 Task: Use Saturation  for a bold and dramatic look in a portrait.
Action: Mouse moved to (581, 604)
Screenshot: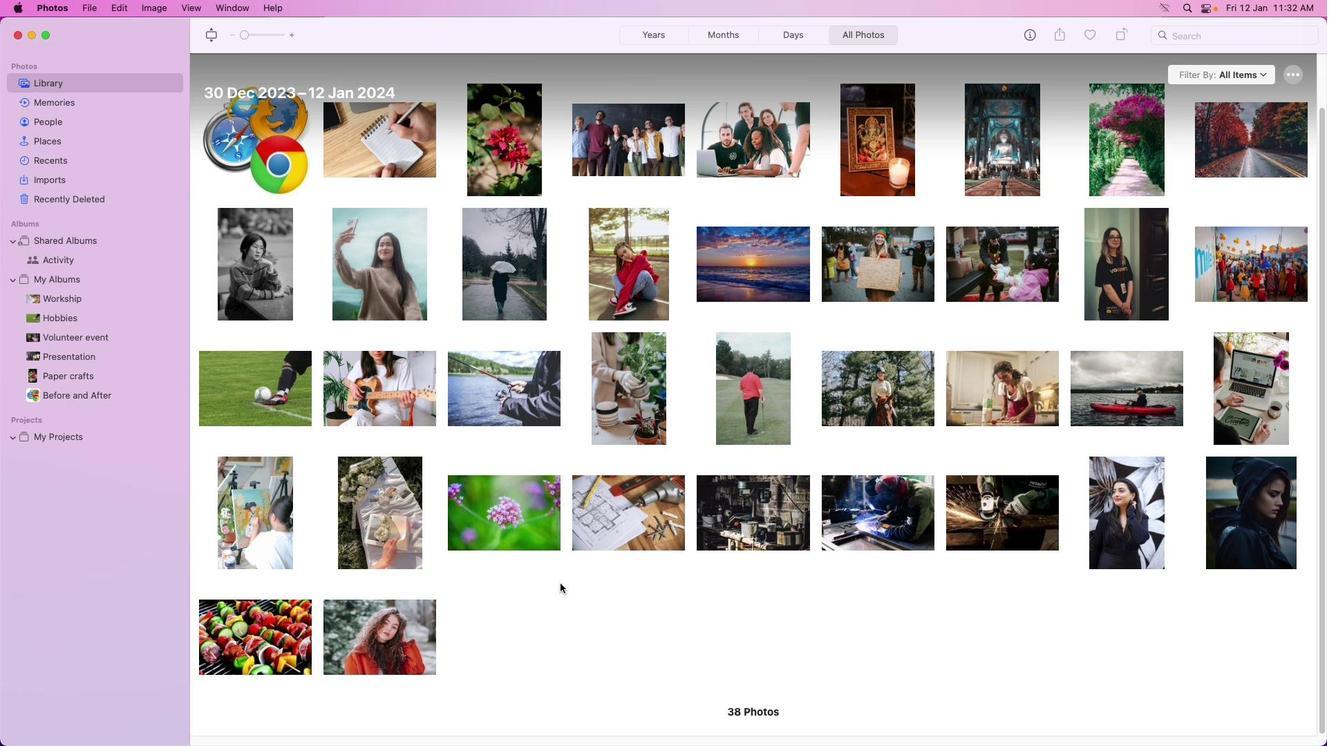 
Action: Mouse pressed left at (581, 604)
Screenshot: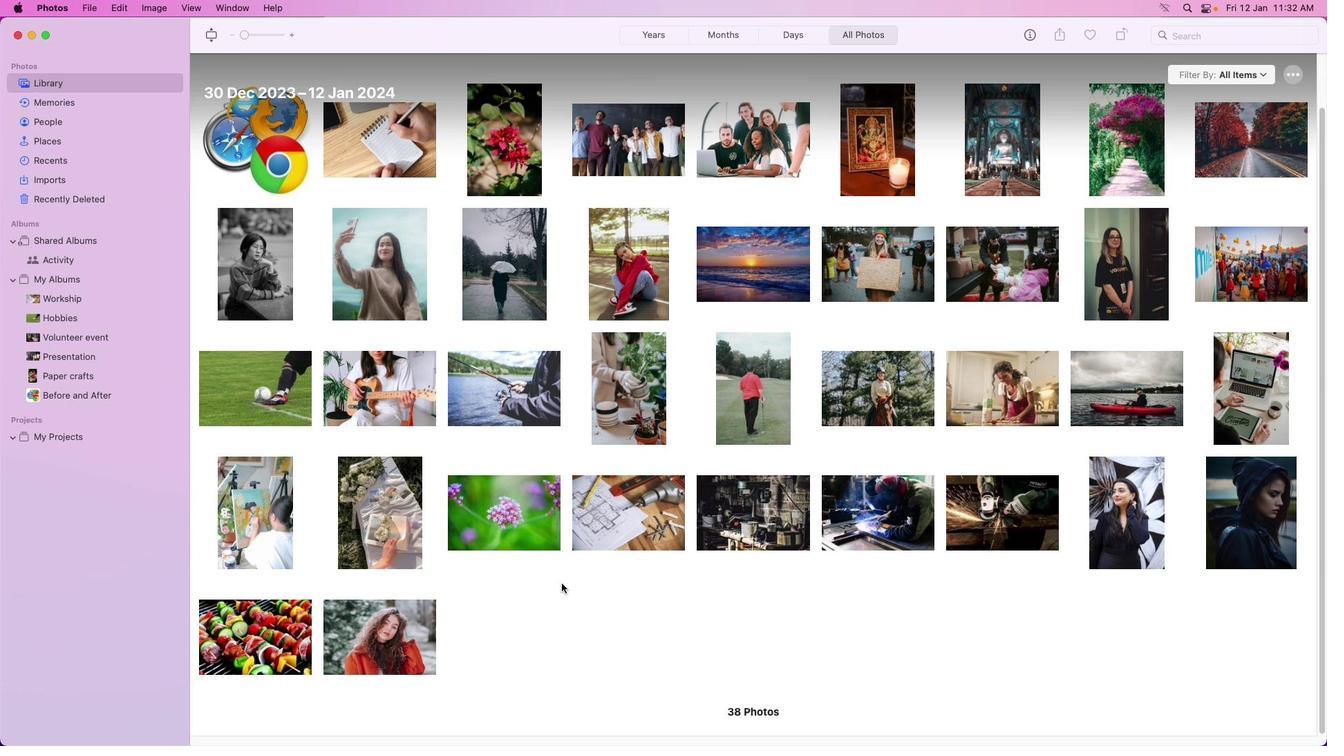 
Action: Mouse moved to (402, 614)
Screenshot: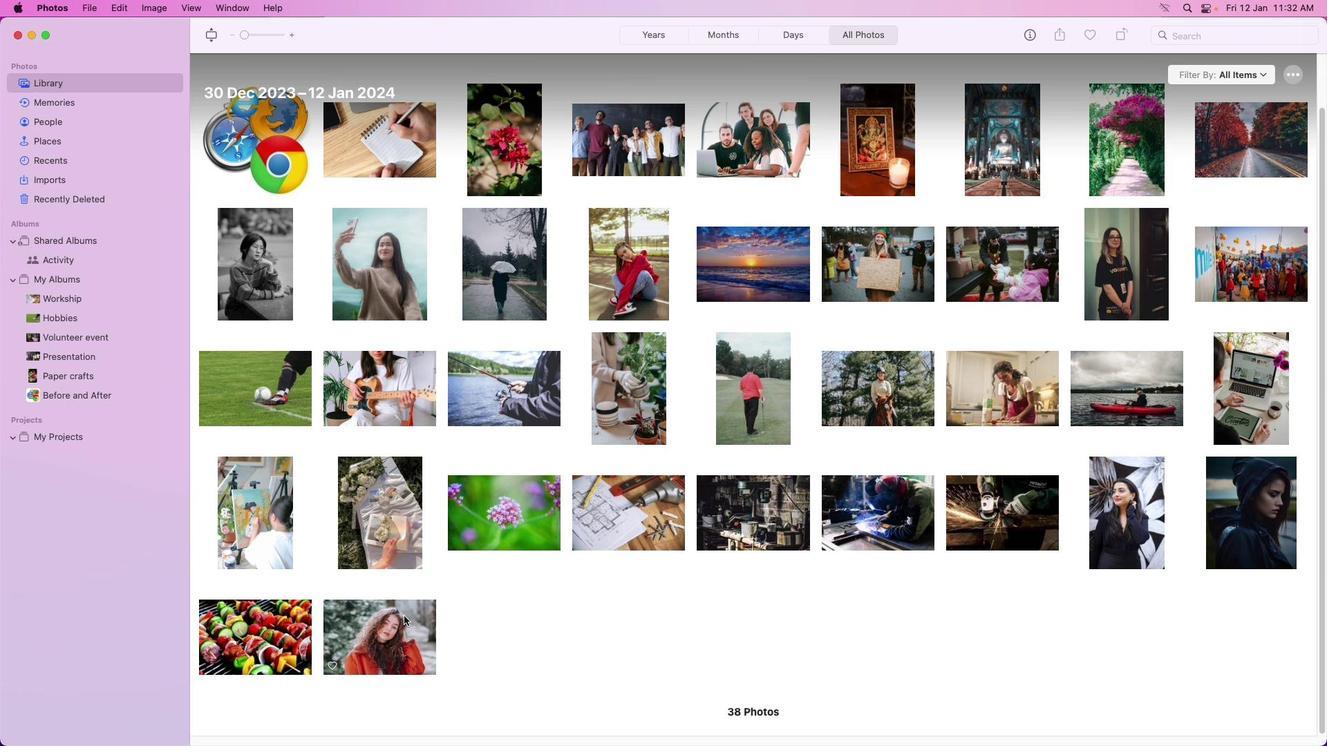 
Action: Mouse pressed left at (402, 614)
Screenshot: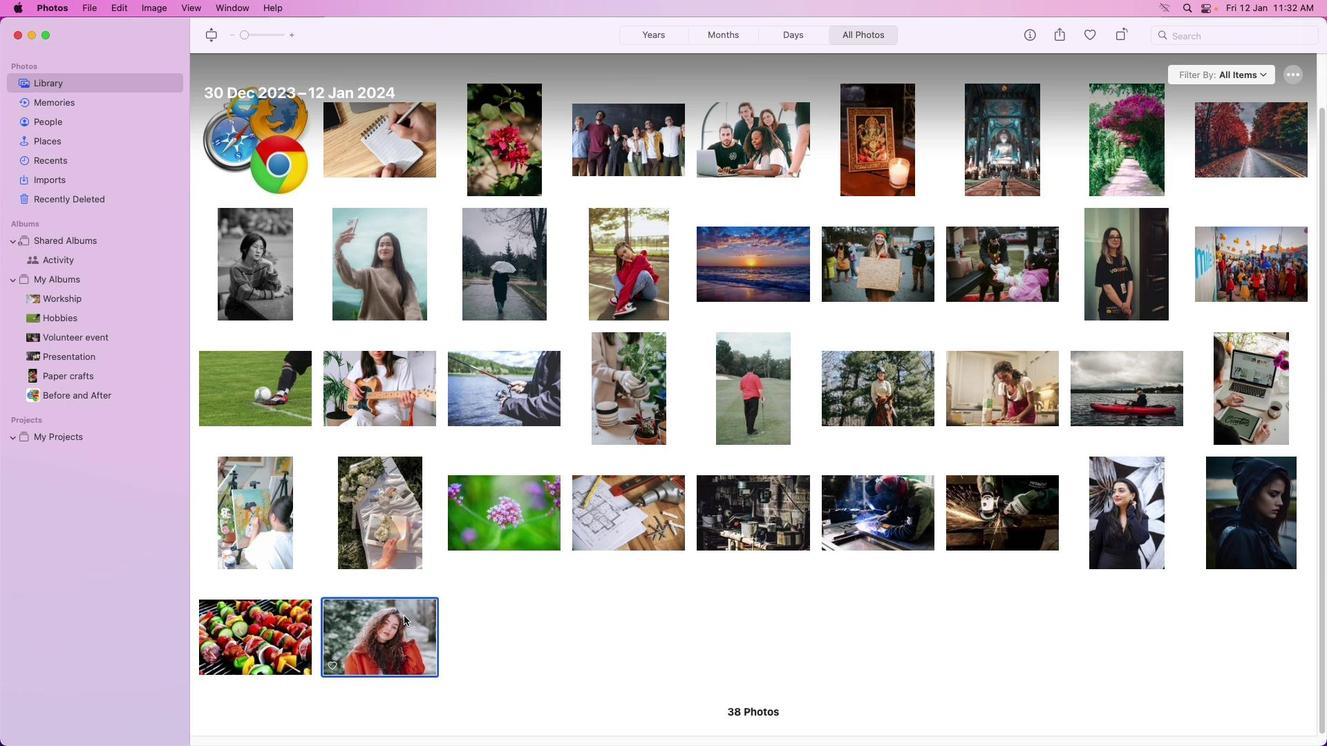 
Action: Mouse pressed left at (402, 614)
Screenshot: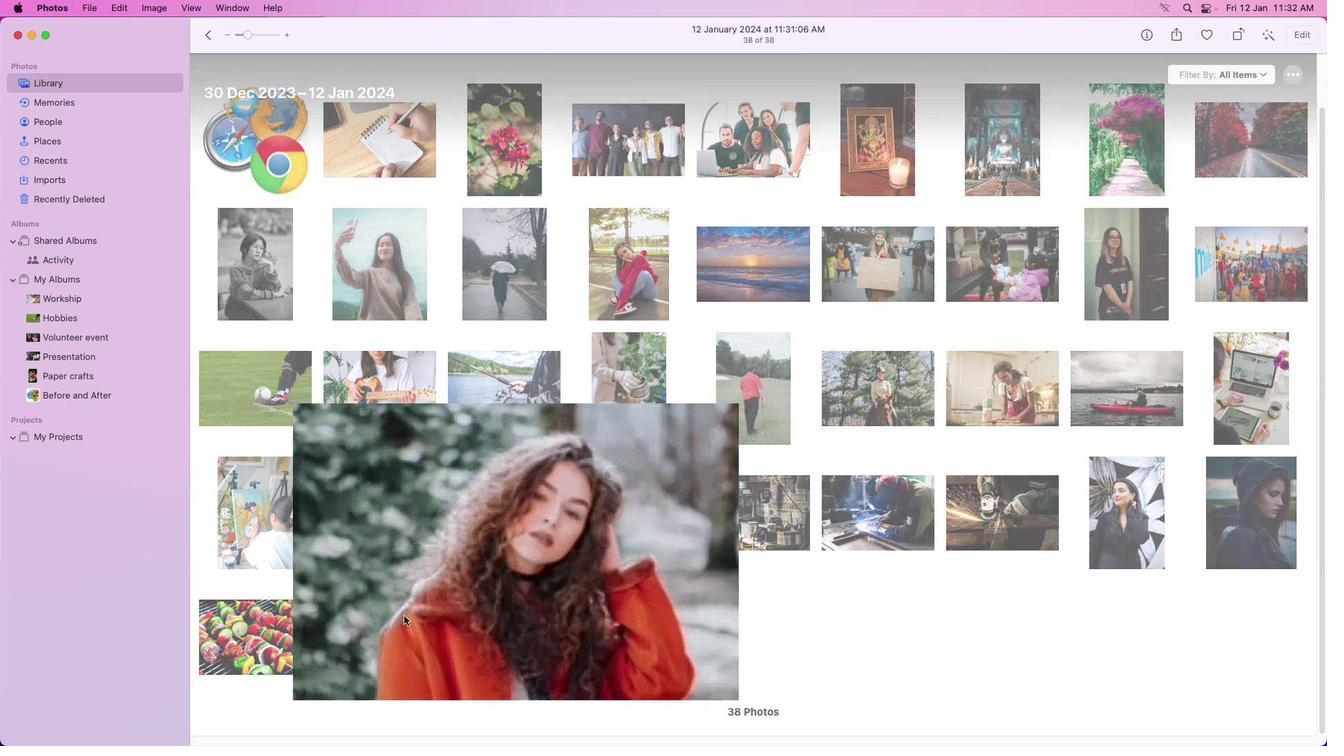 
Action: Mouse pressed left at (402, 614)
Screenshot: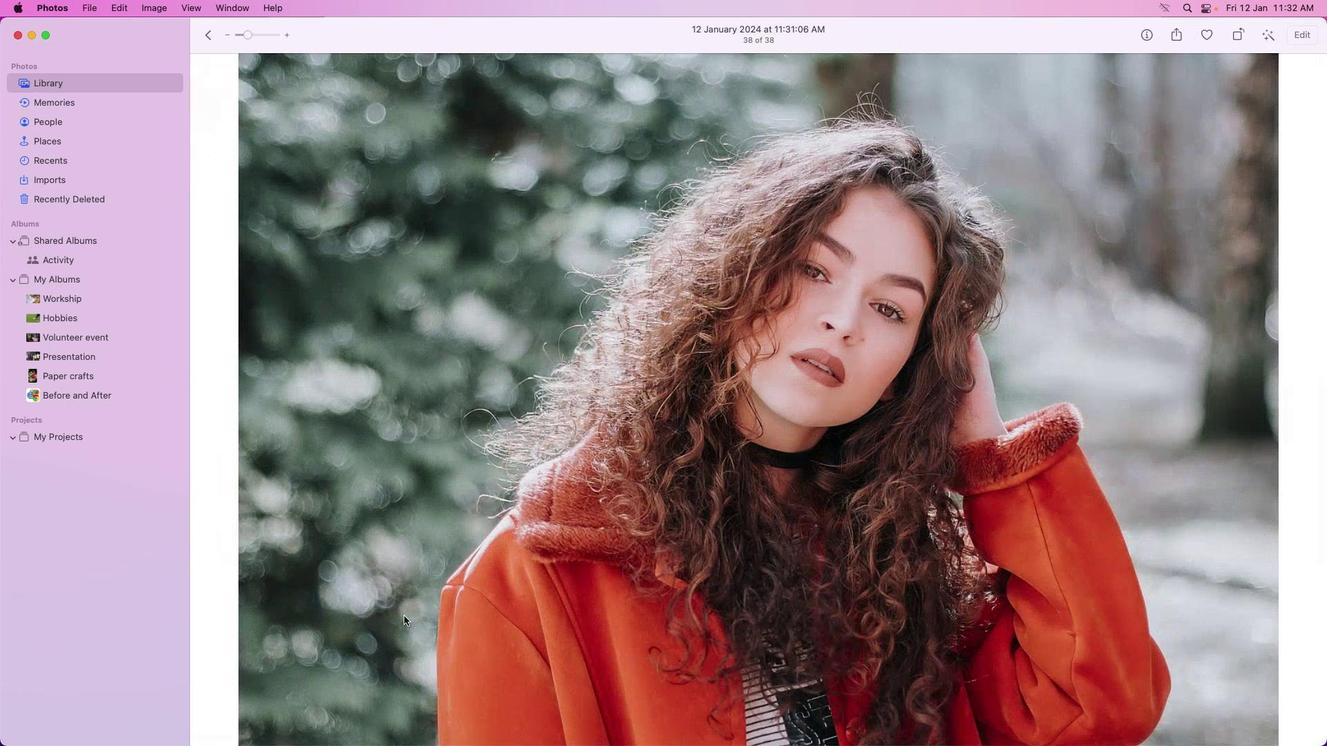 
Action: Mouse moved to (1276, 67)
Screenshot: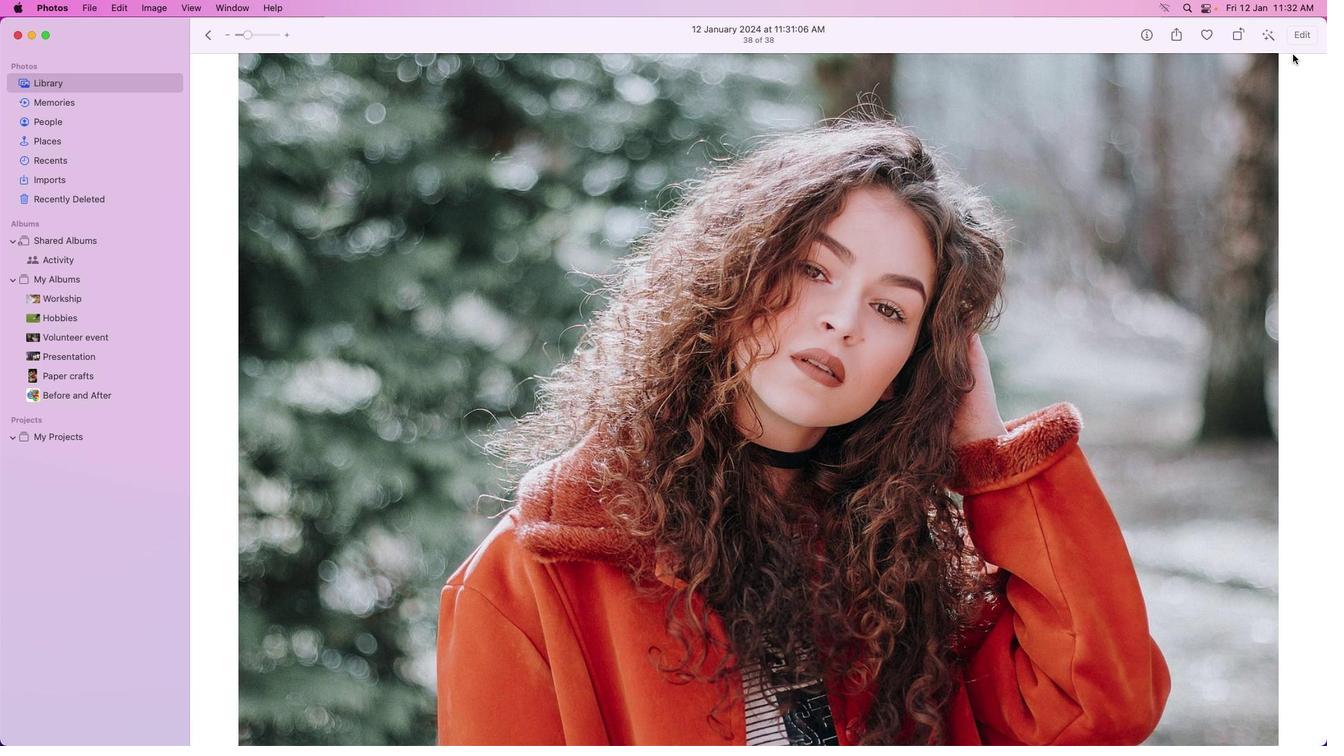 
Action: Mouse pressed left at (1276, 67)
Screenshot: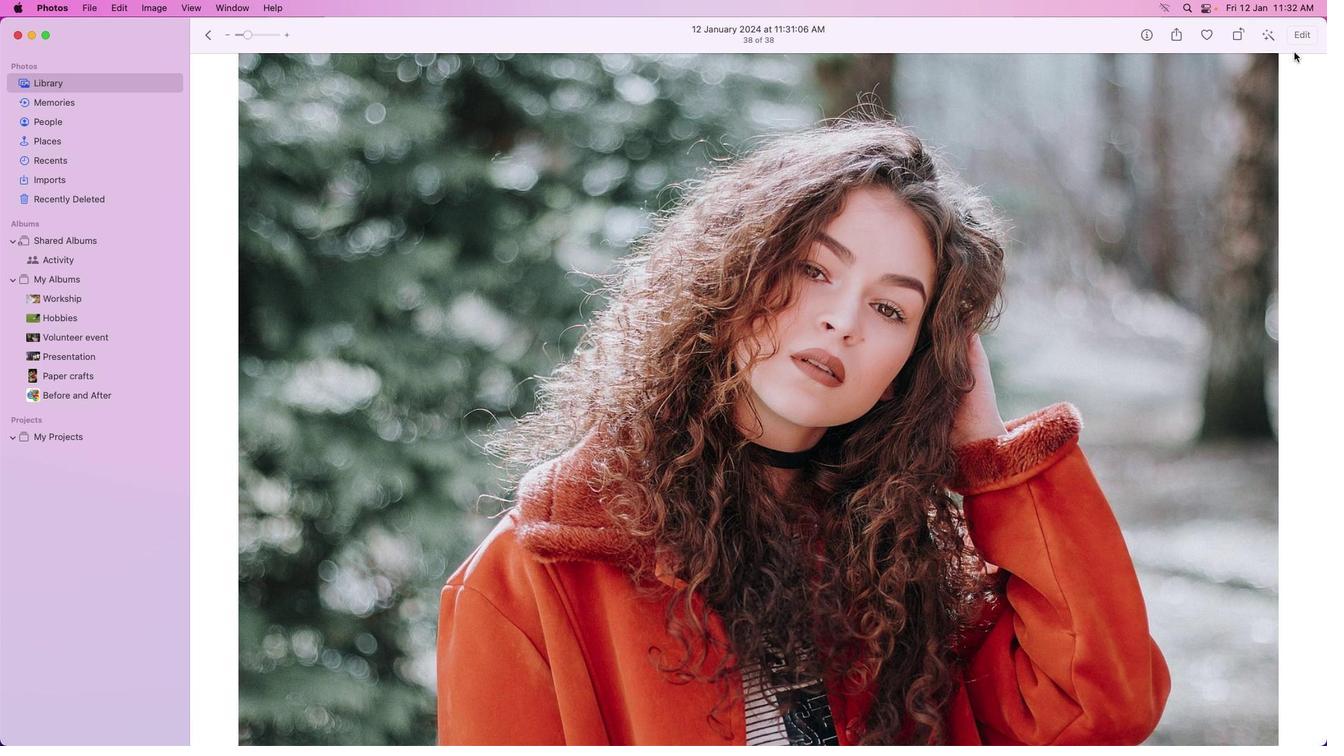 
Action: Mouse moved to (1295, 35)
Screenshot: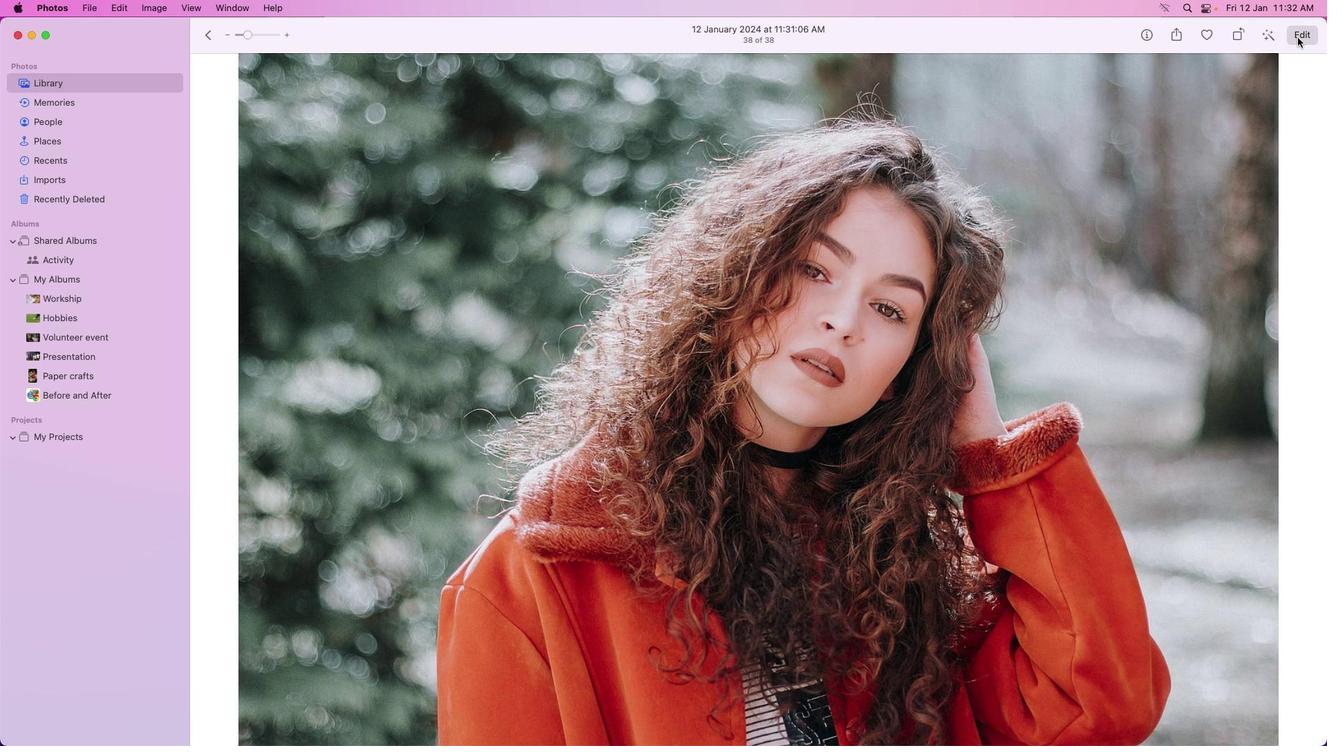 
Action: Mouse pressed left at (1295, 35)
Screenshot: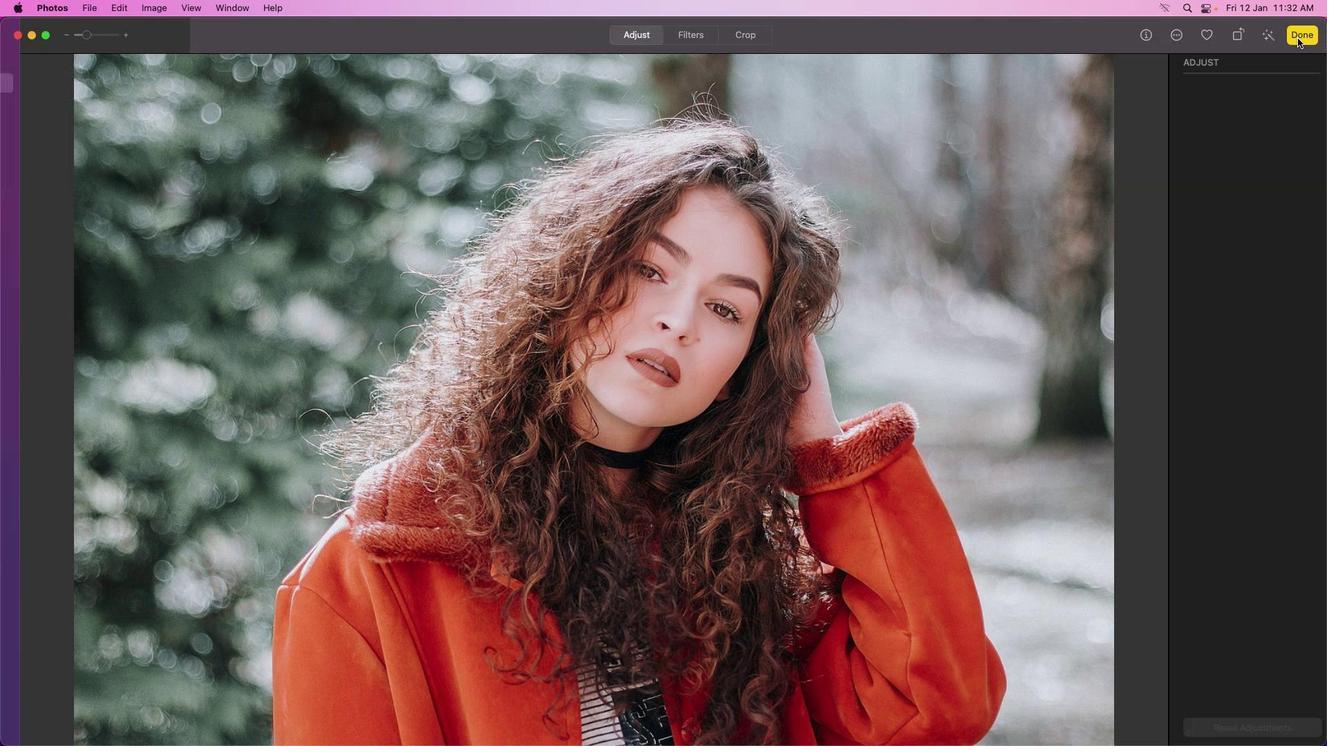 
Action: Mouse moved to (1234, 374)
Screenshot: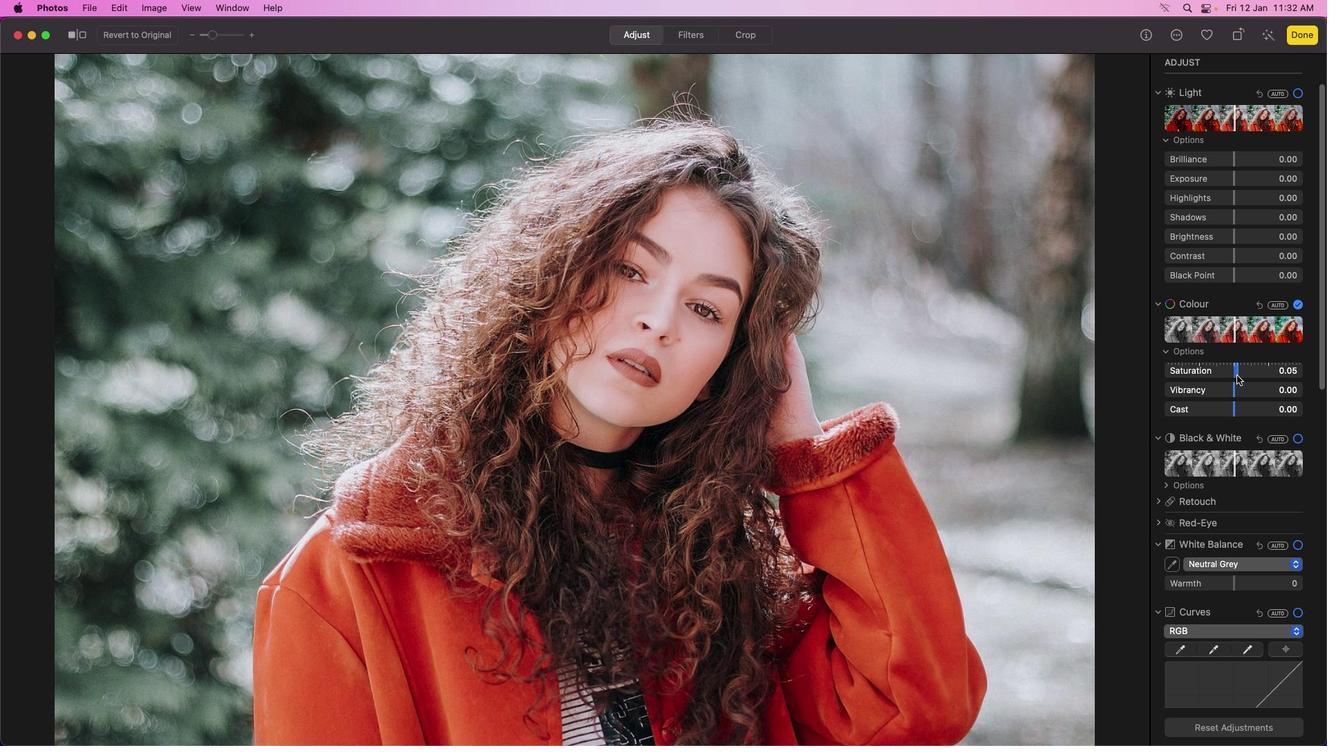 
Action: Mouse pressed left at (1234, 374)
Screenshot: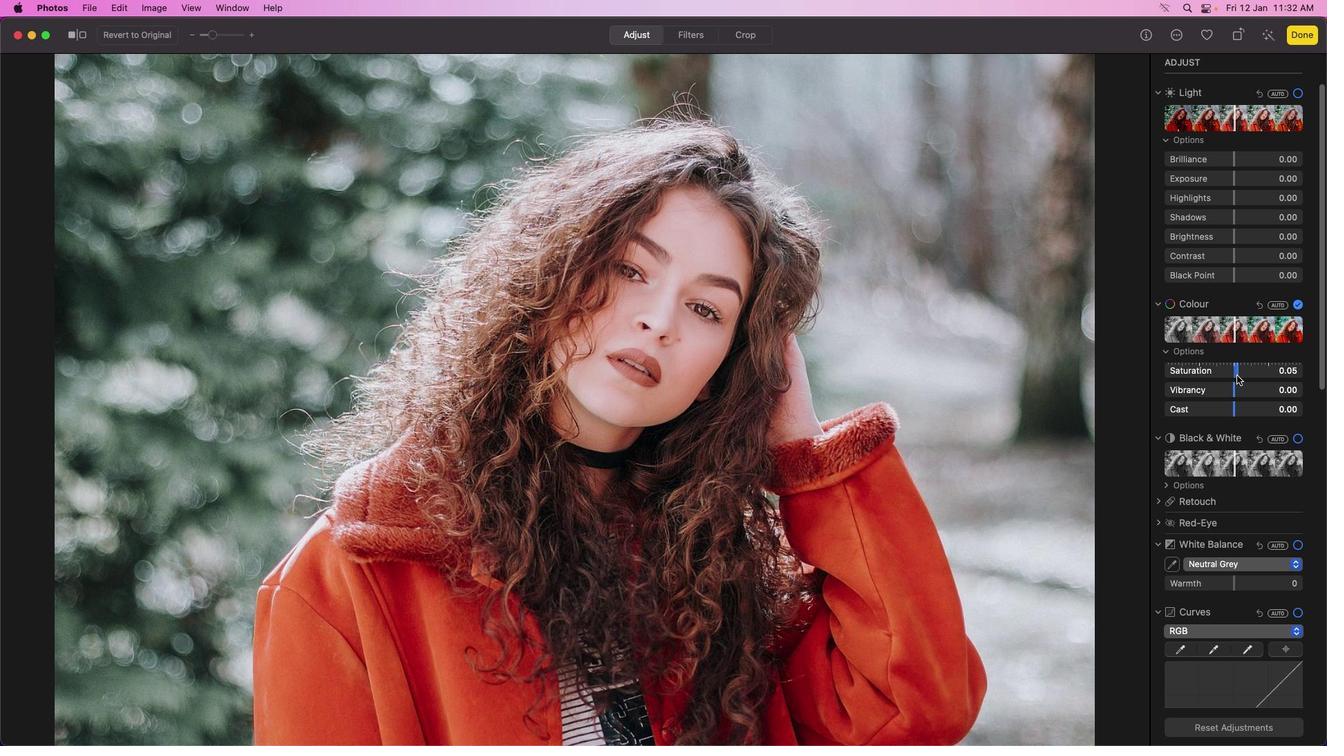
Action: Mouse moved to (1240, 370)
Screenshot: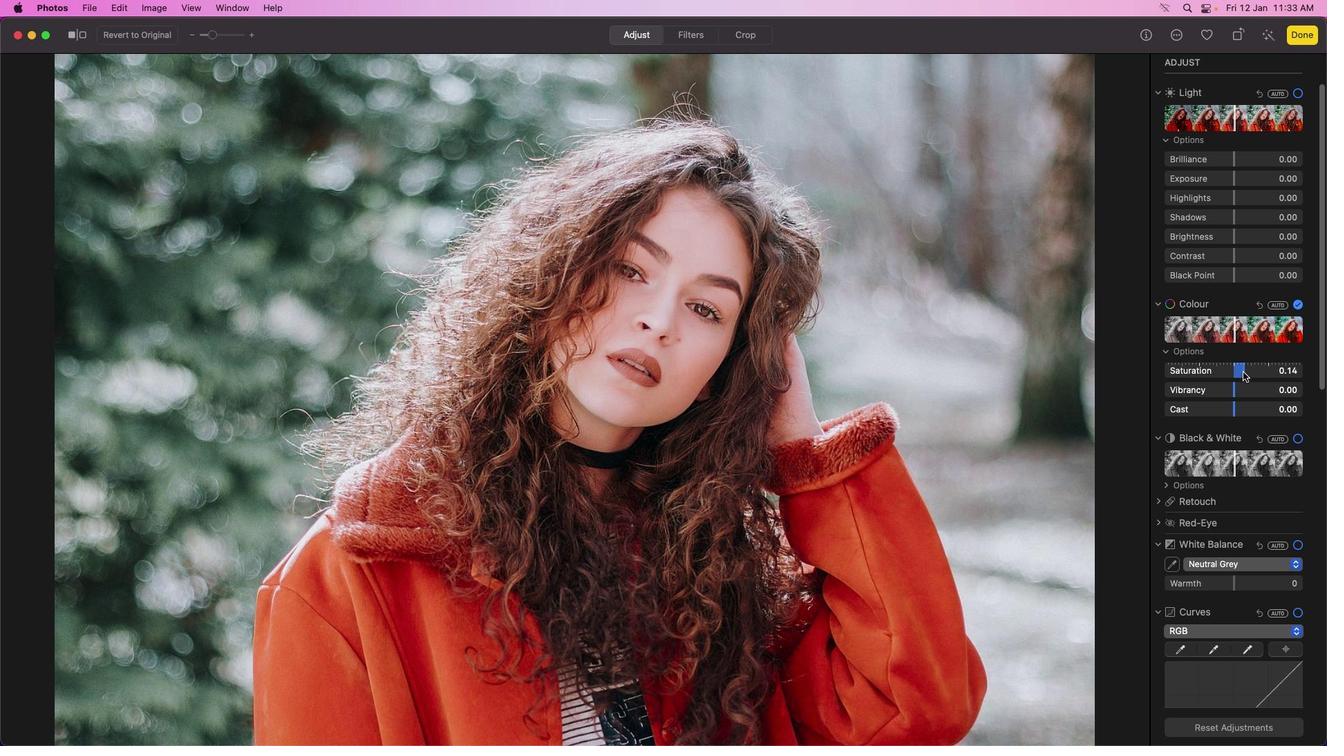 
Action: Mouse pressed left at (1240, 370)
Screenshot: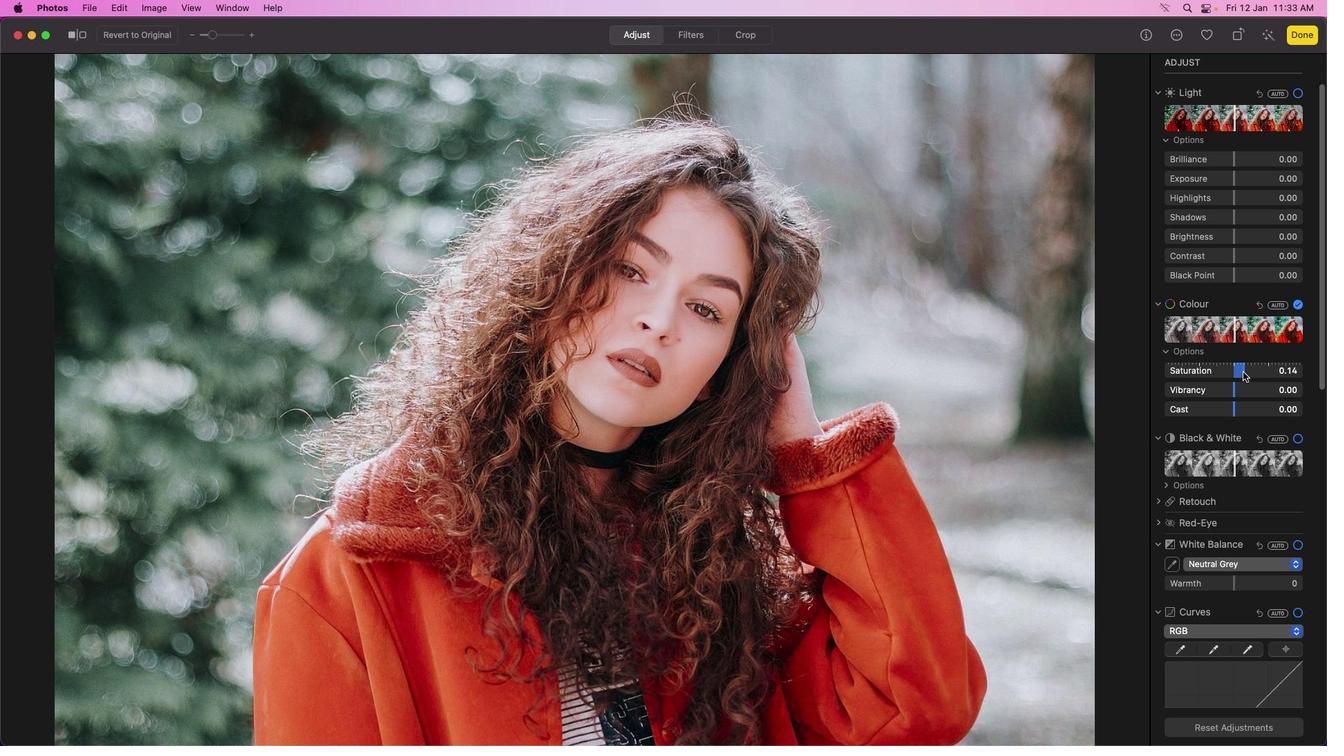 
Action: Mouse moved to (1240, 370)
Screenshot: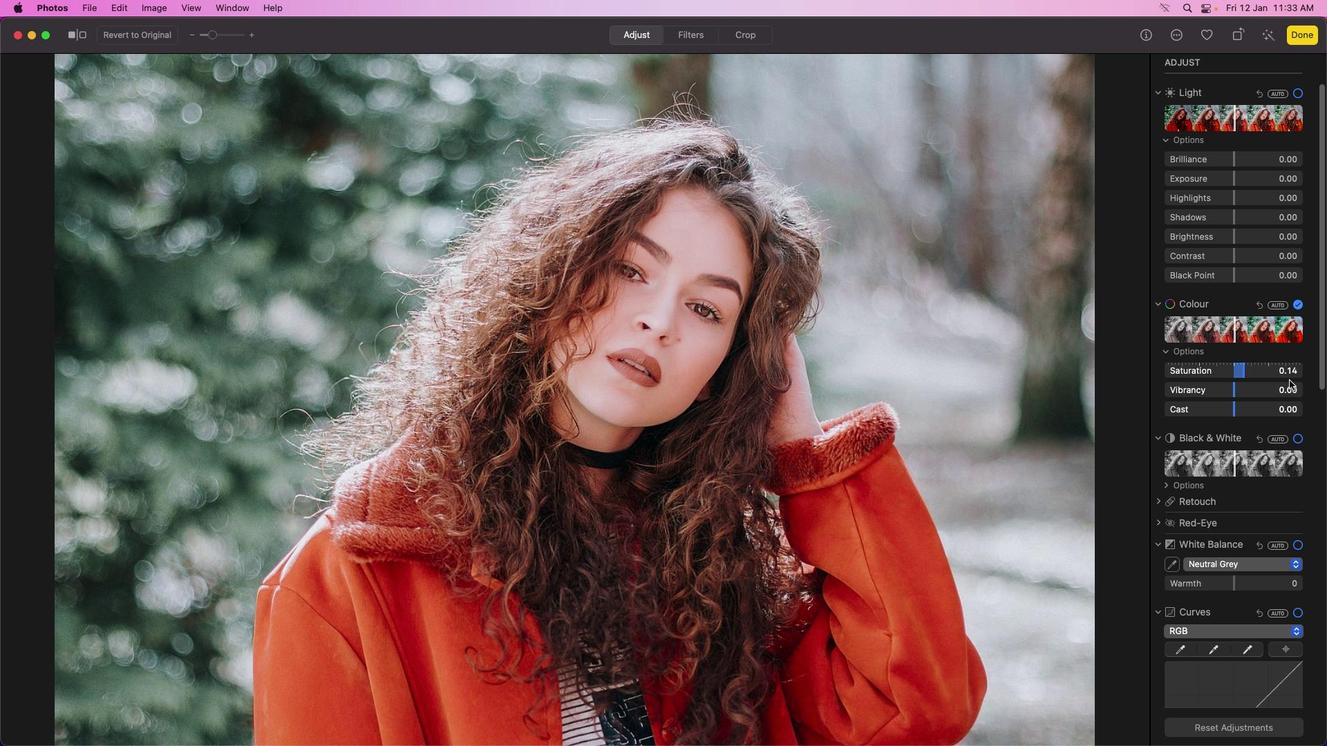 
Action: Mouse pressed left at (1240, 370)
Screenshot: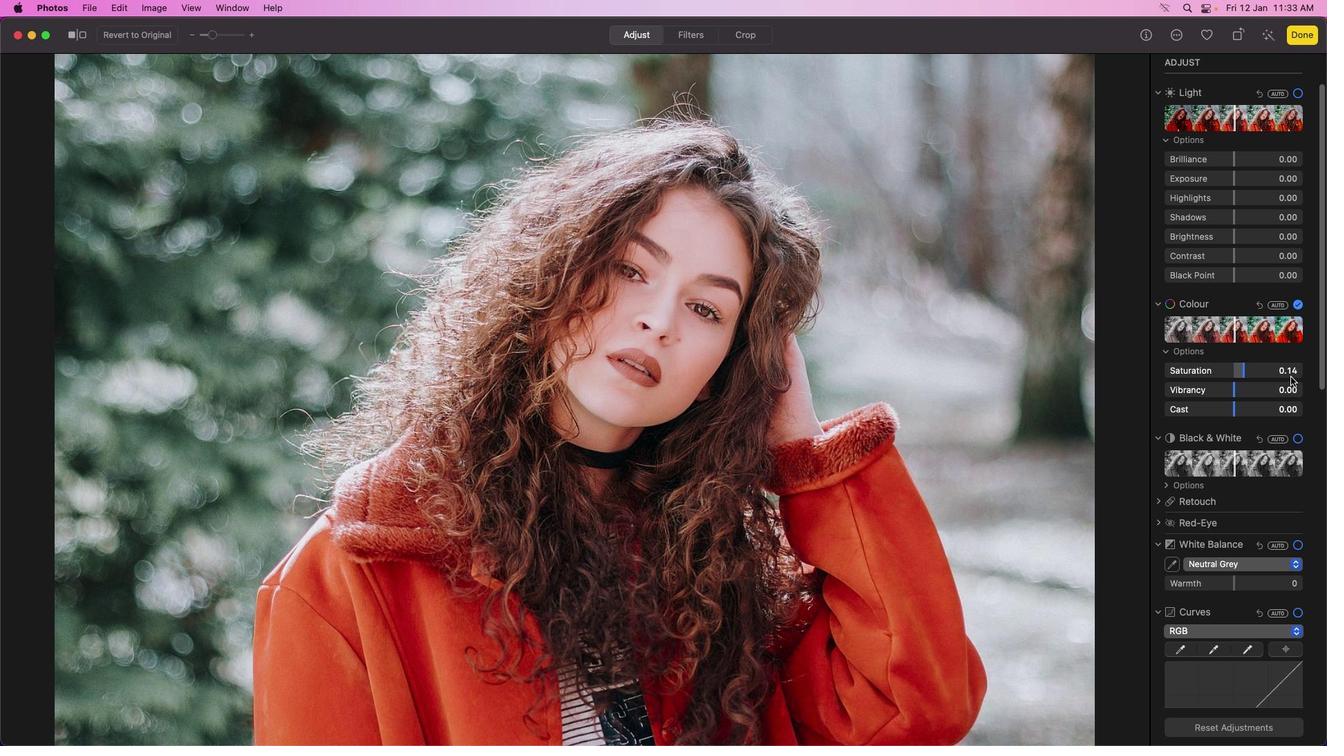
Action: Mouse moved to (1288, 372)
Screenshot: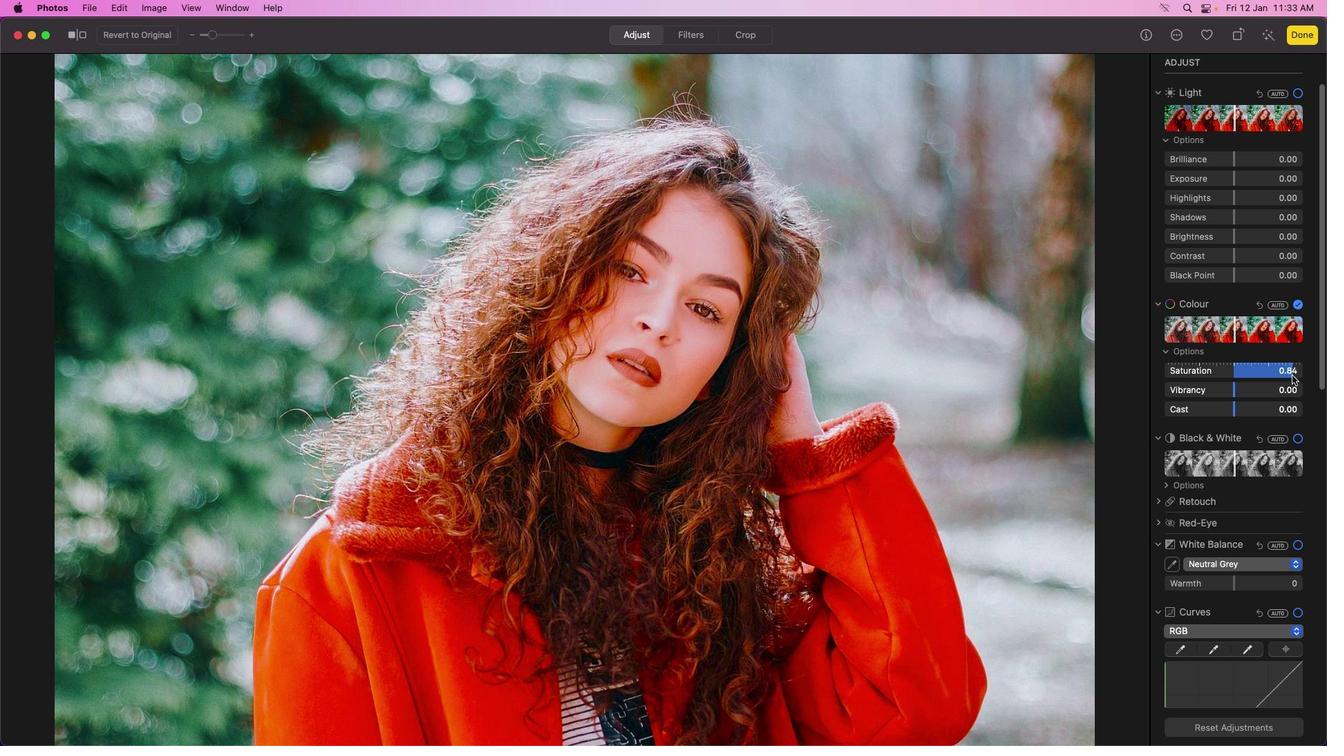 
Action: Mouse pressed left at (1288, 372)
Screenshot: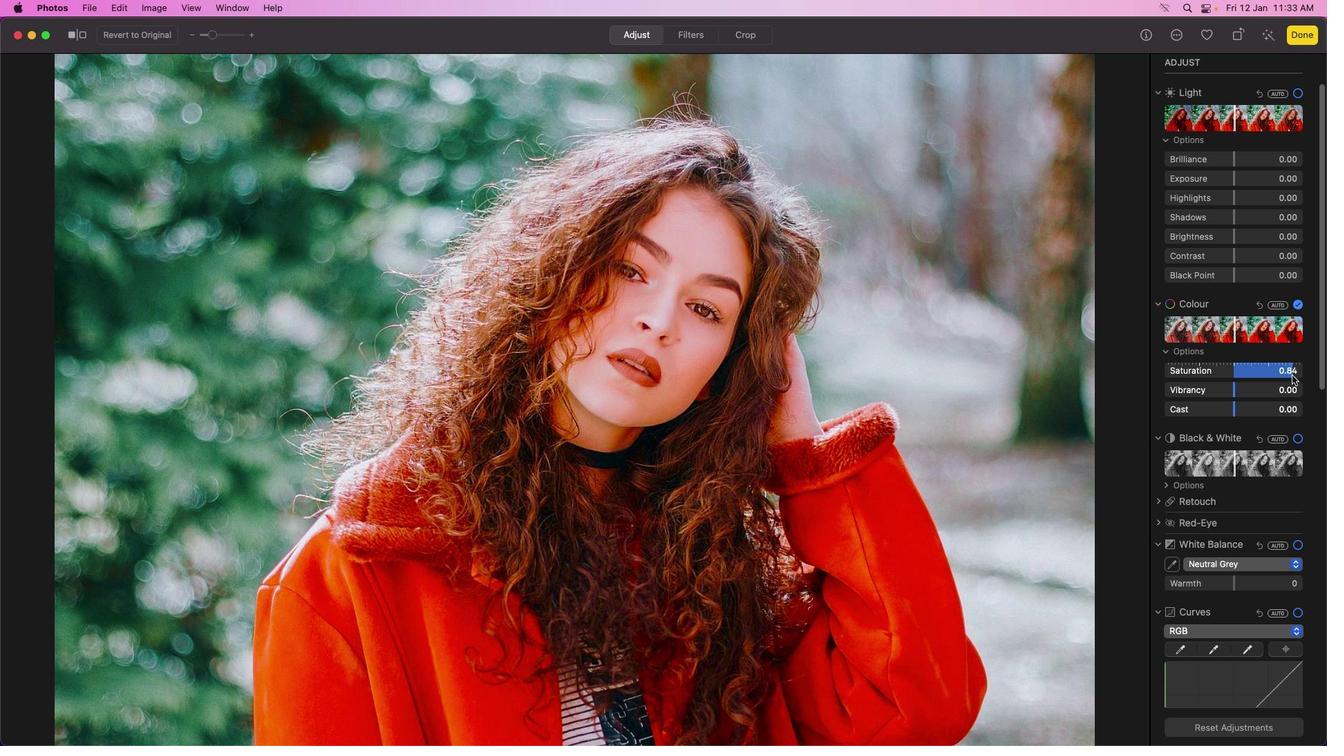 
Action: Mouse moved to (1290, 371)
Screenshot: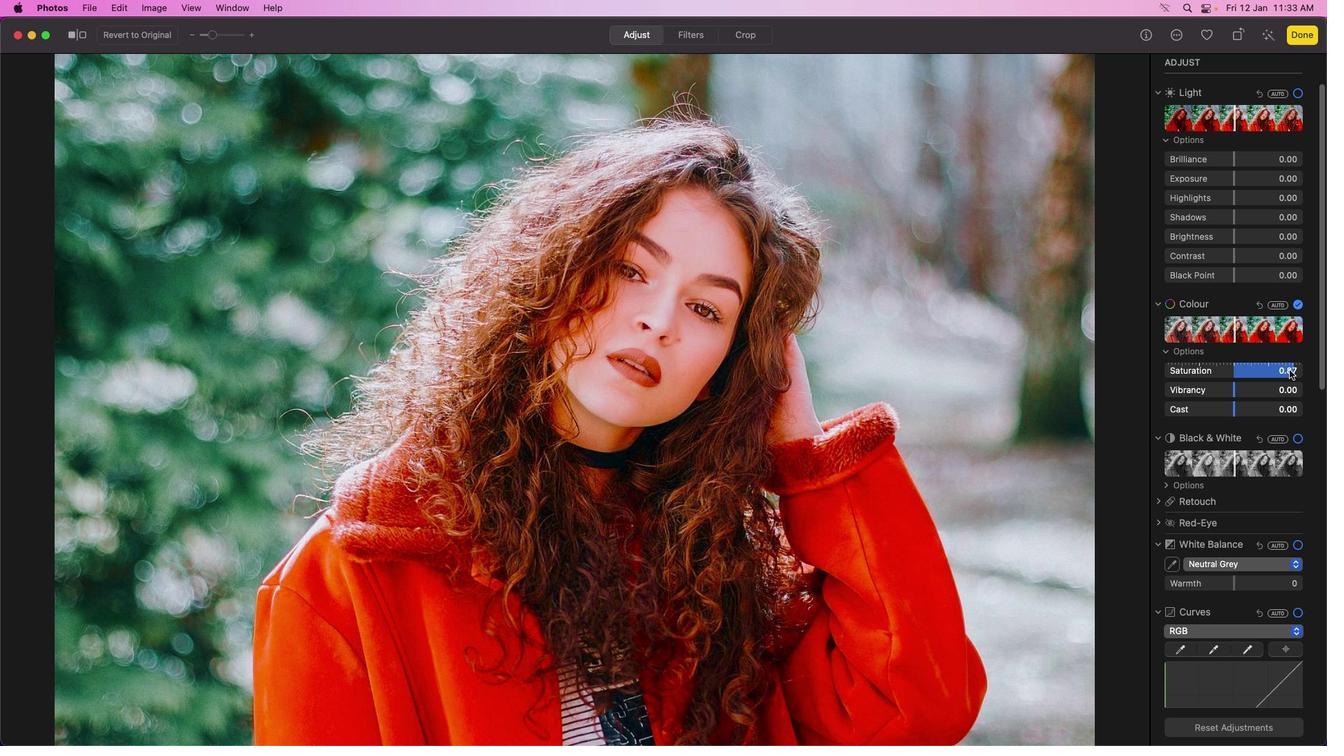 
Action: Mouse pressed left at (1290, 371)
Screenshot: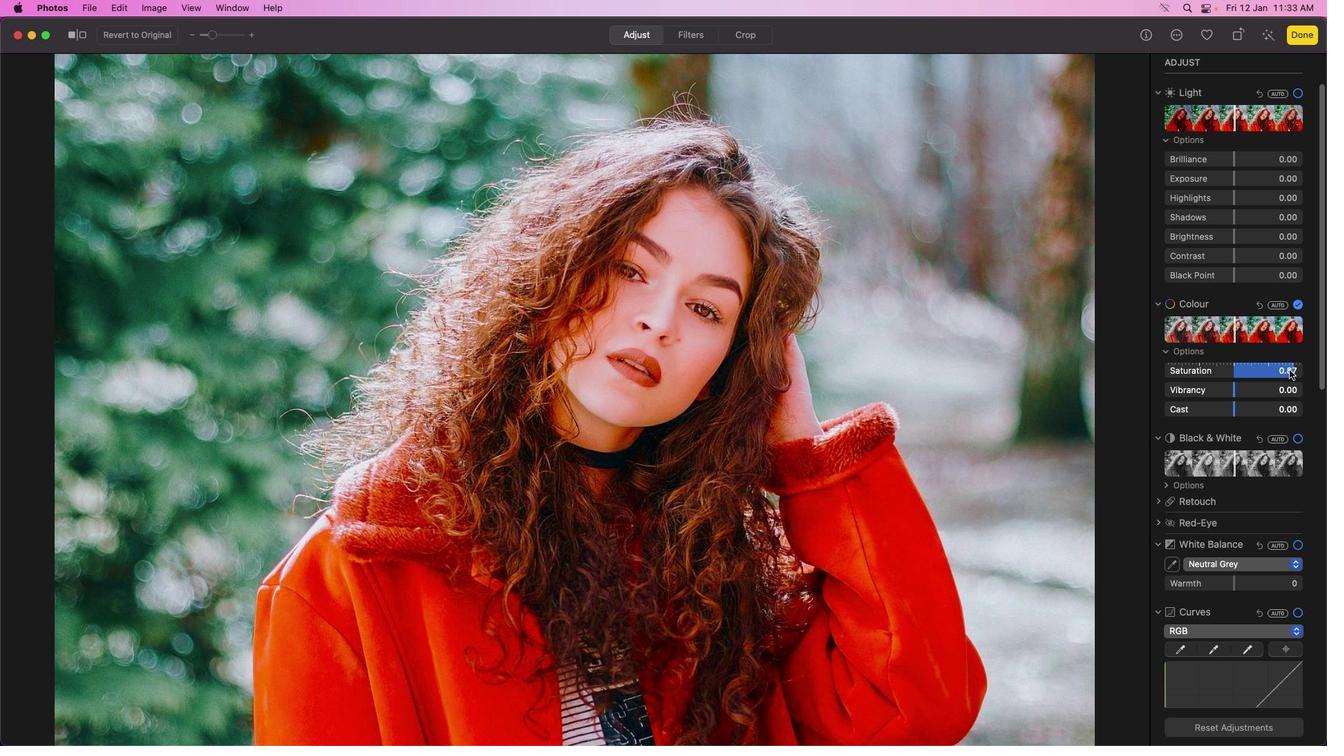 
Action: Mouse moved to (1287, 367)
Screenshot: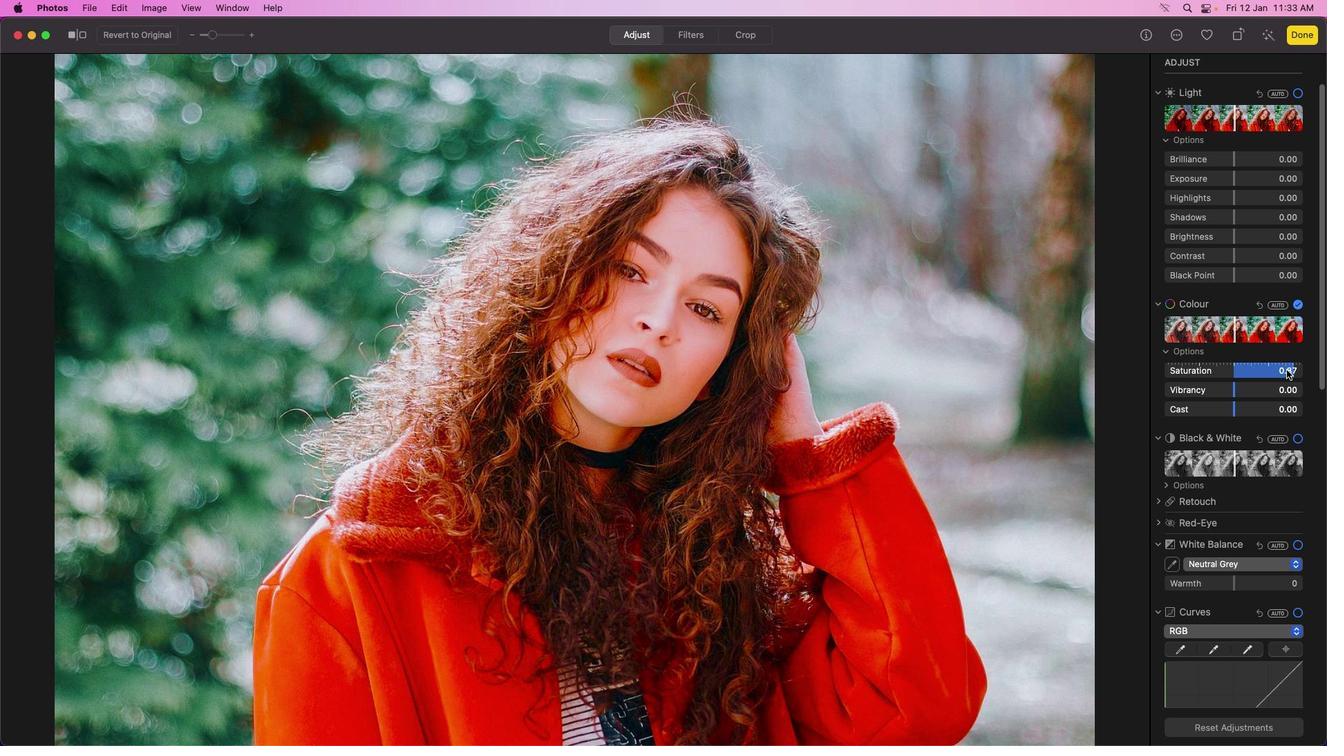 
Action: Mouse pressed left at (1287, 367)
Screenshot: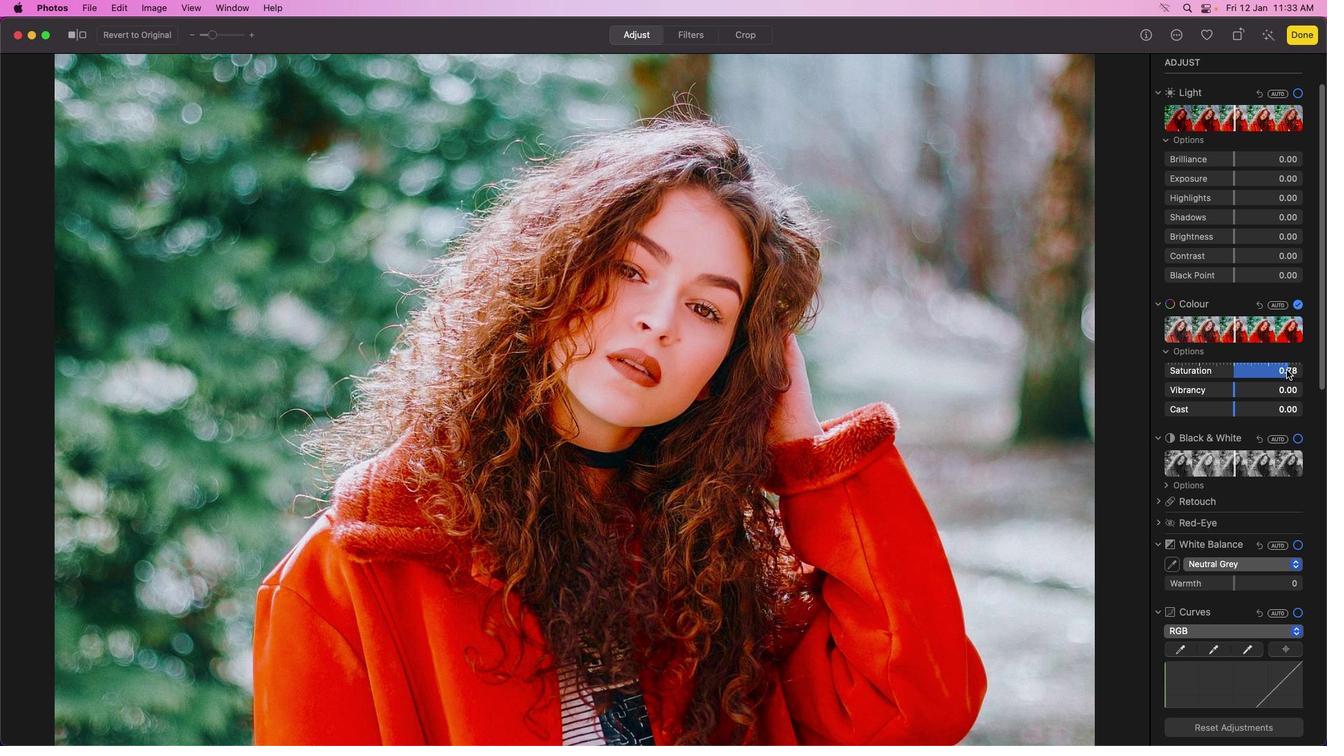 
Action: Mouse moved to (1284, 367)
Screenshot: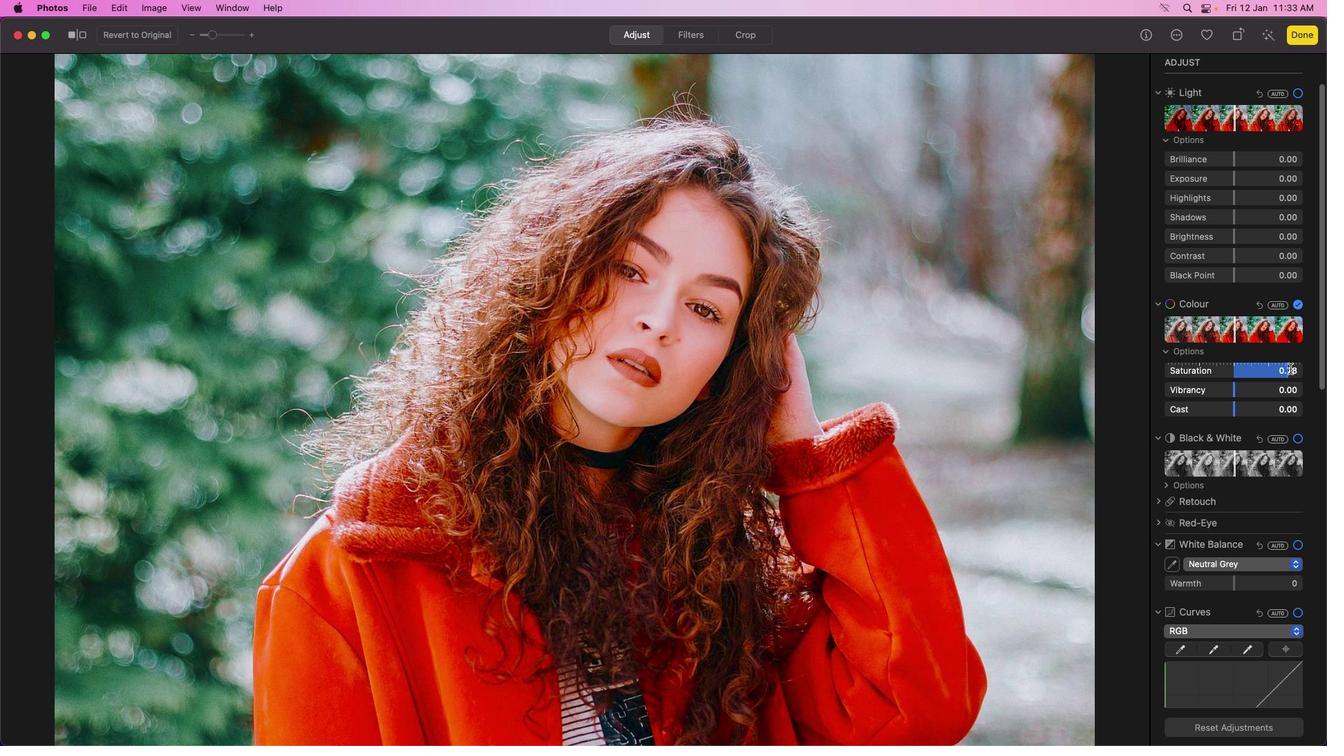 
Action: Mouse pressed left at (1284, 367)
Screenshot: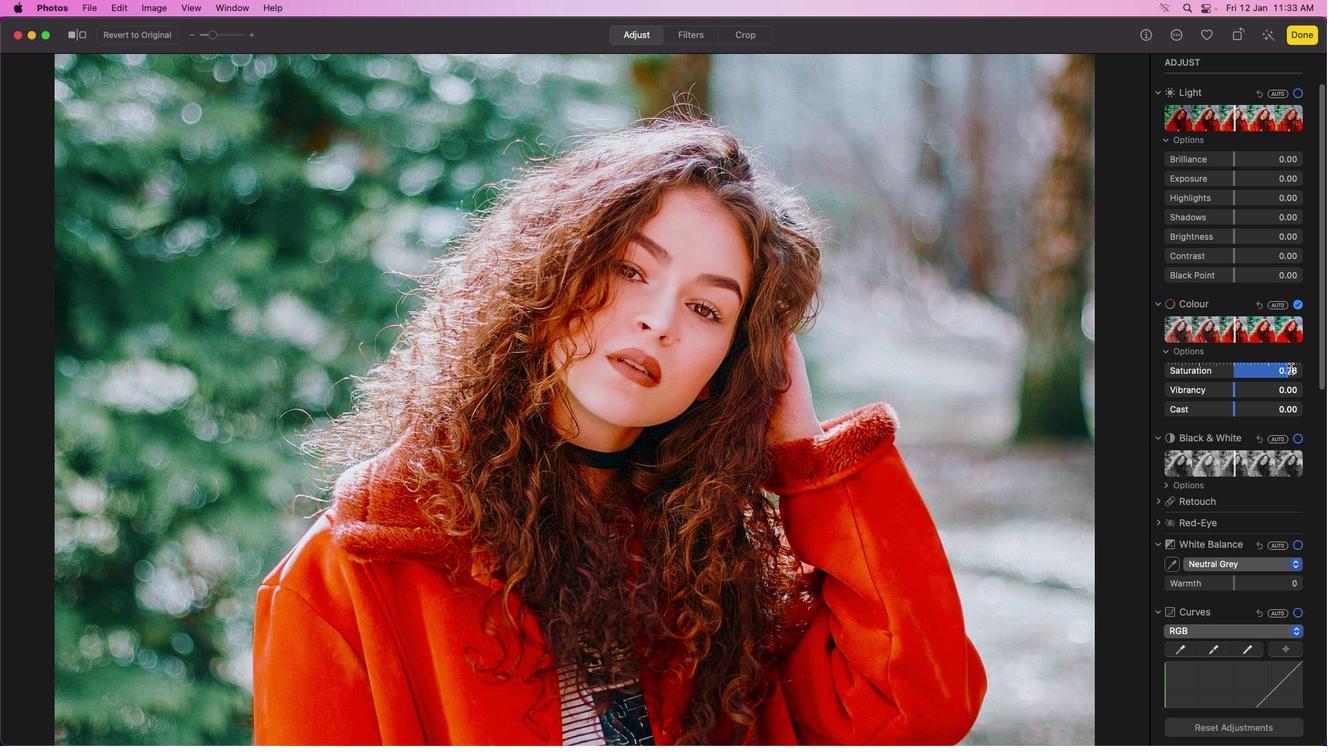 
Action: Mouse moved to (1289, 367)
Screenshot: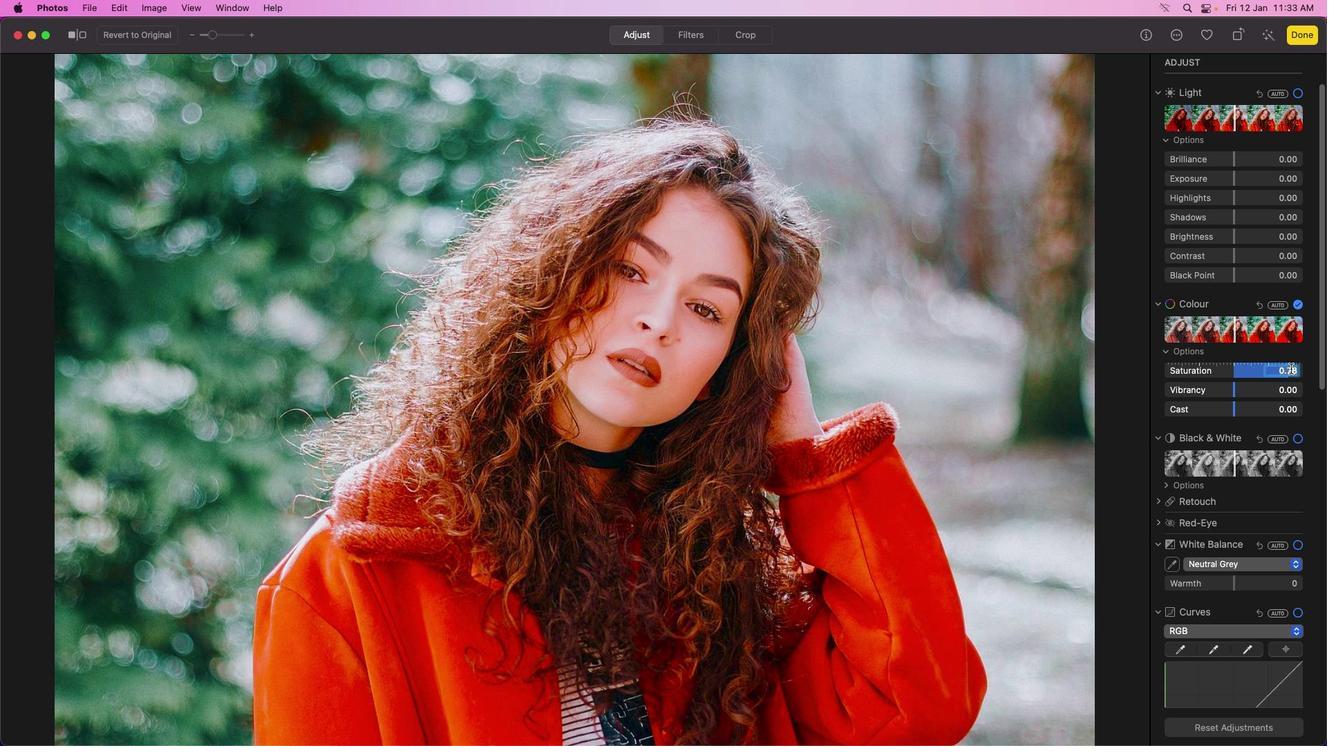 
Action: Mouse pressed left at (1289, 367)
Screenshot: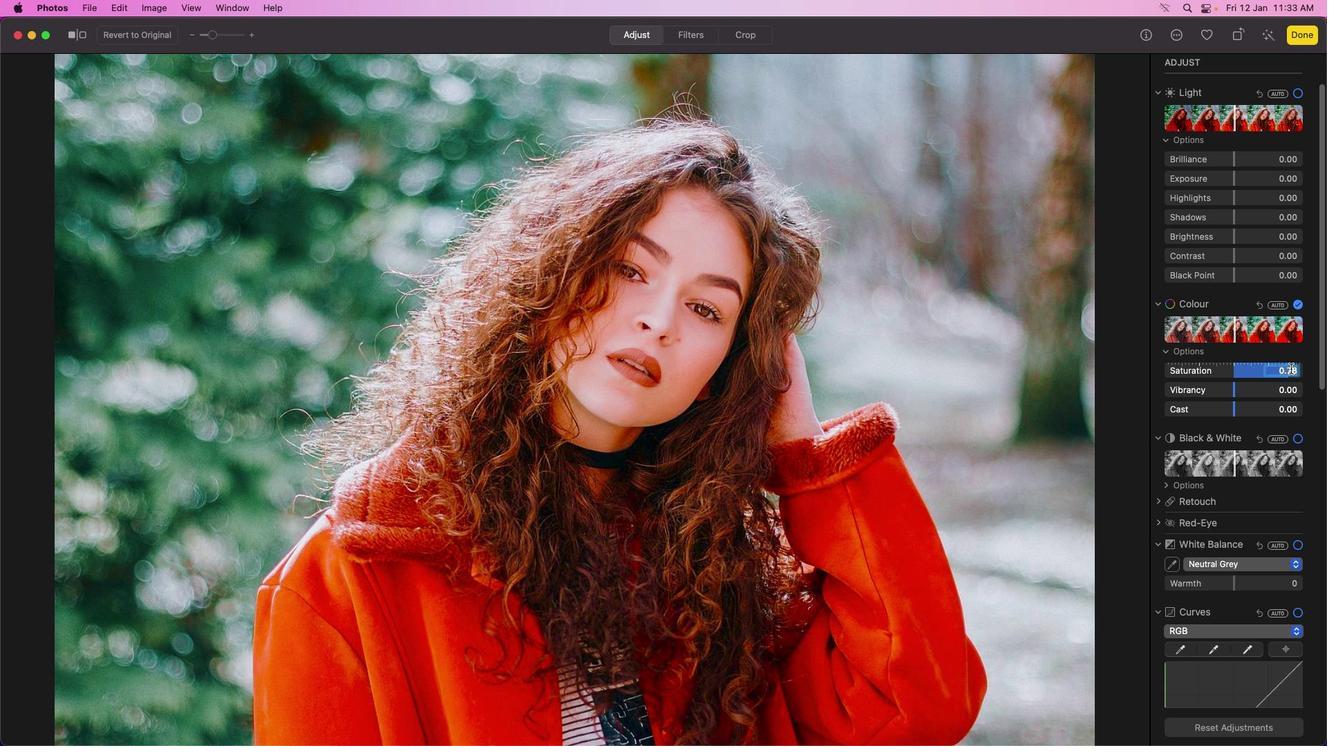 
Action: Mouse pressed left at (1289, 367)
Screenshot: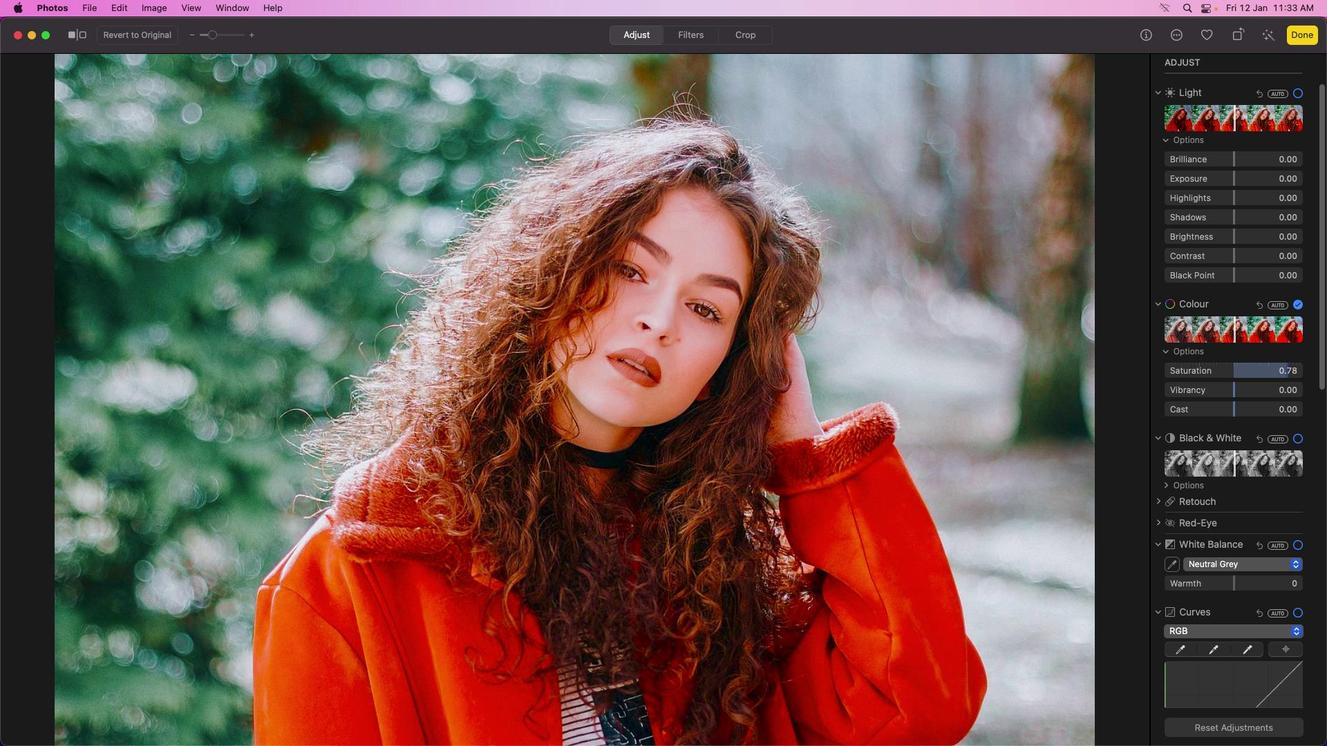 
Action: Mouse moved to (1287, 366)
Screenshot: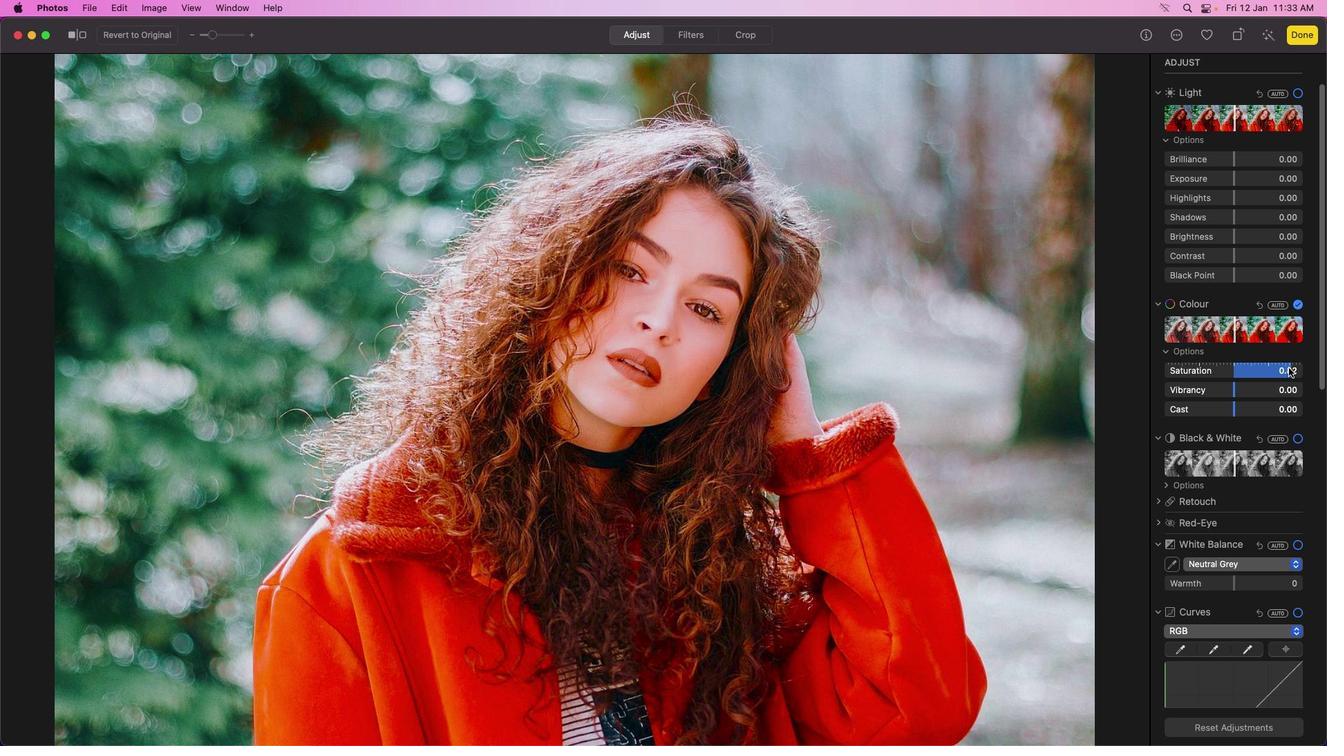 
Action: Mouse pressed left at (1287, 366)
Screenshot: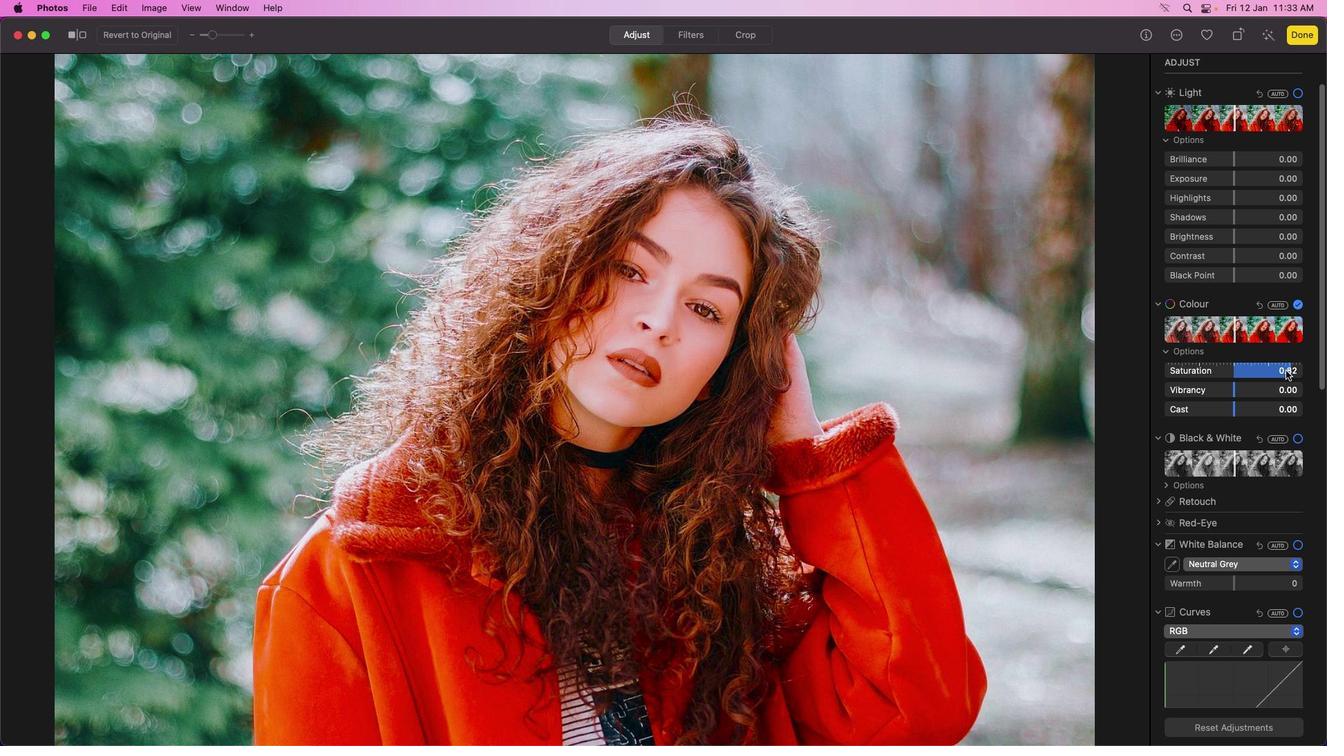 
Action: Mouse moved to (1284, 369)
Screenshot: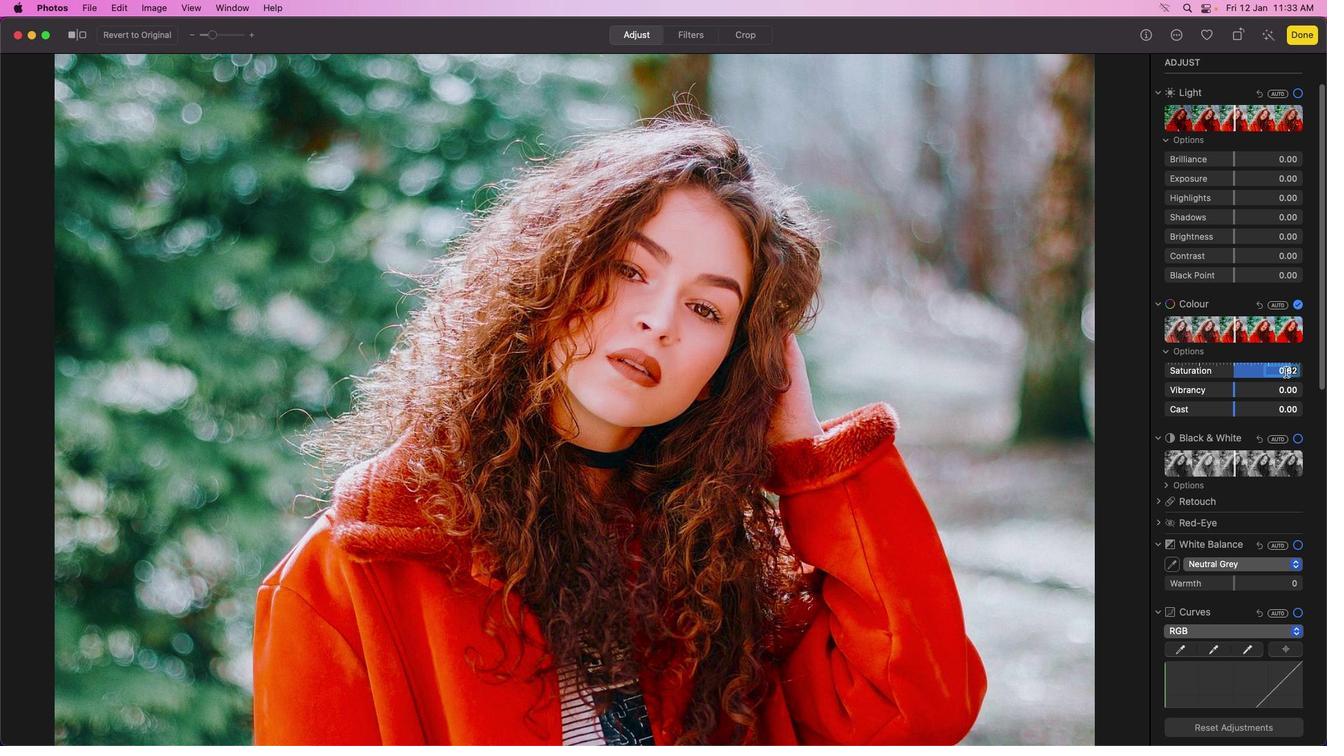 
Action: Mouse pressed left at (1284, 369)
Screenshot: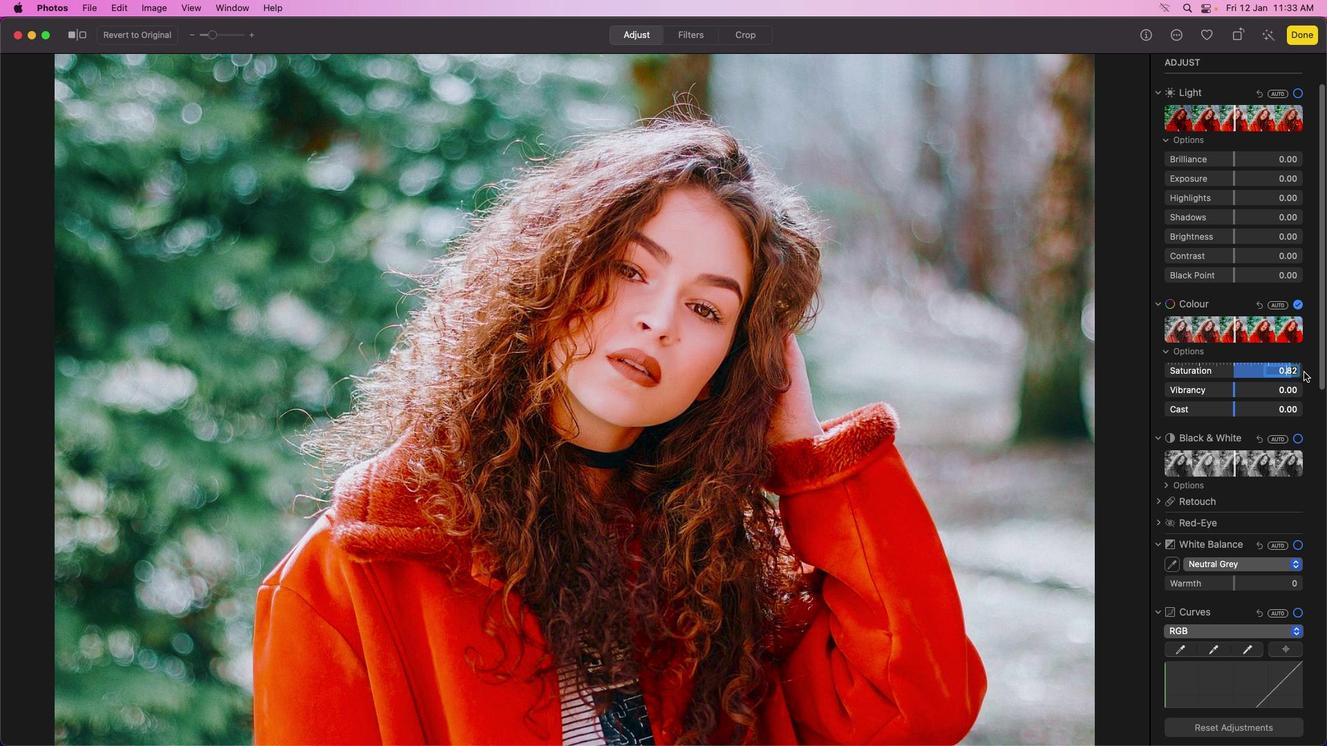 
Action: Mouse moved to (1255, 374)
Screenshot: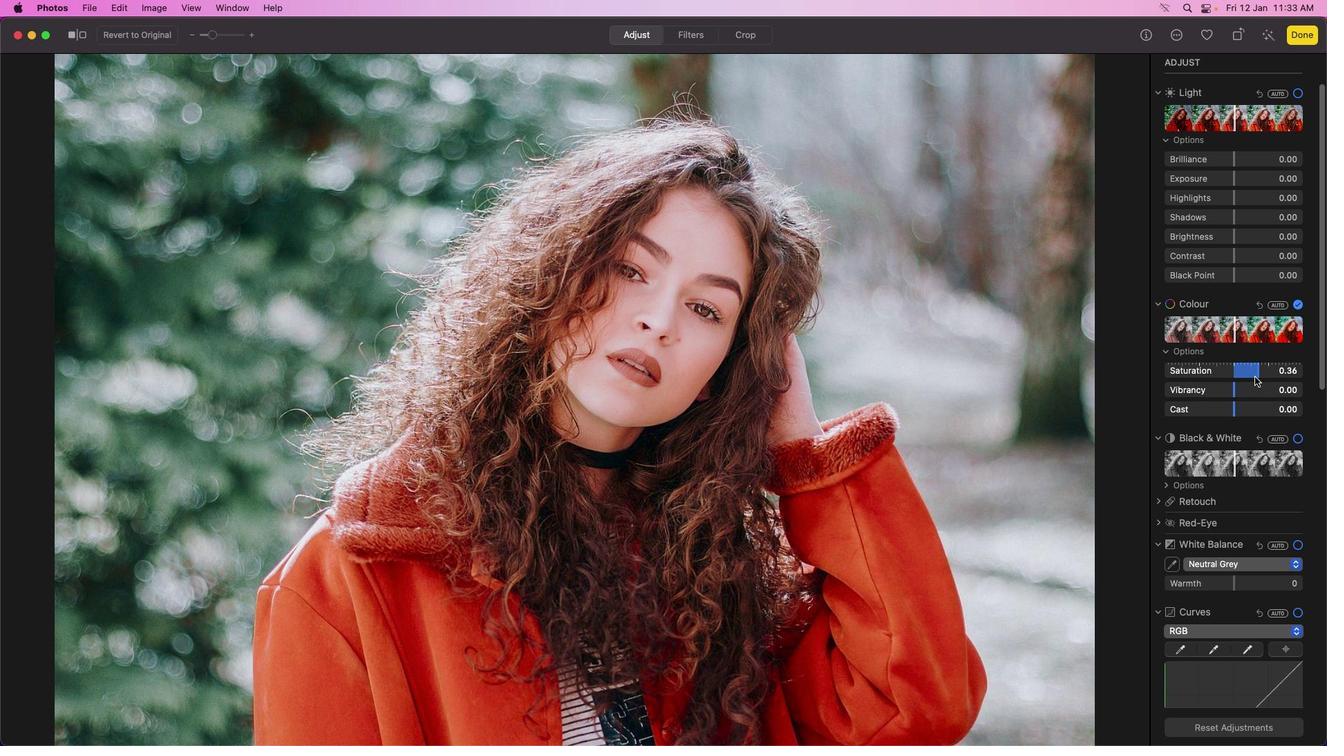 
Action: Mouse pressed left at (1255, 374)
Screenshot: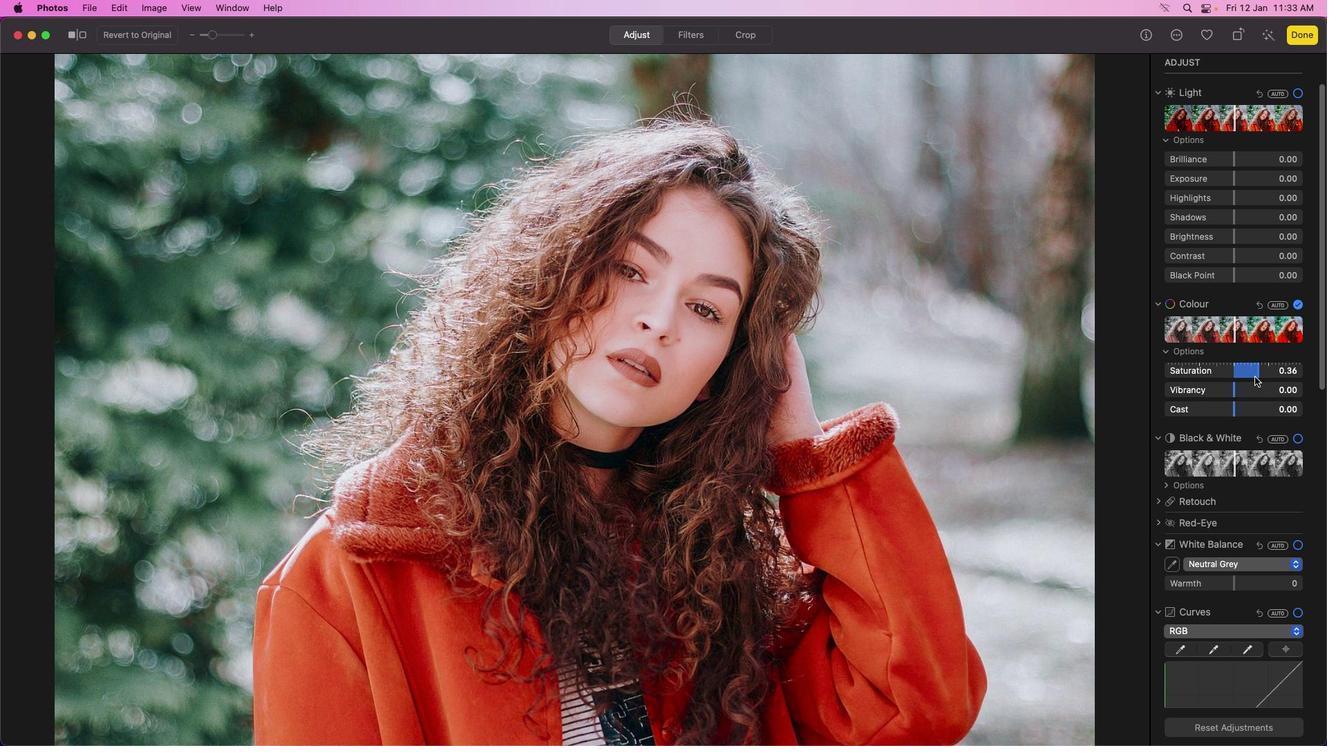 
Action: Mouse moved to (1247, 371)
Screenshot: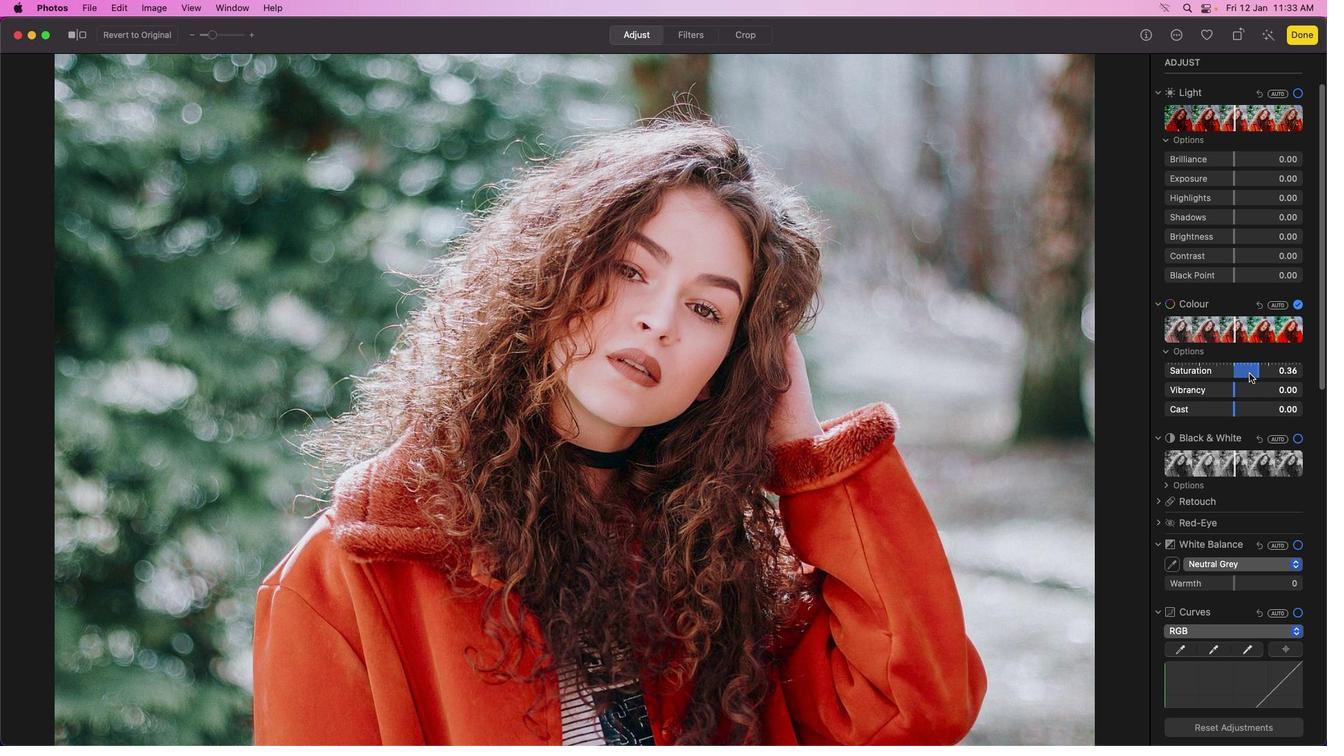 
Action: Mouse pressed left at (1247, 371)
Screenshot: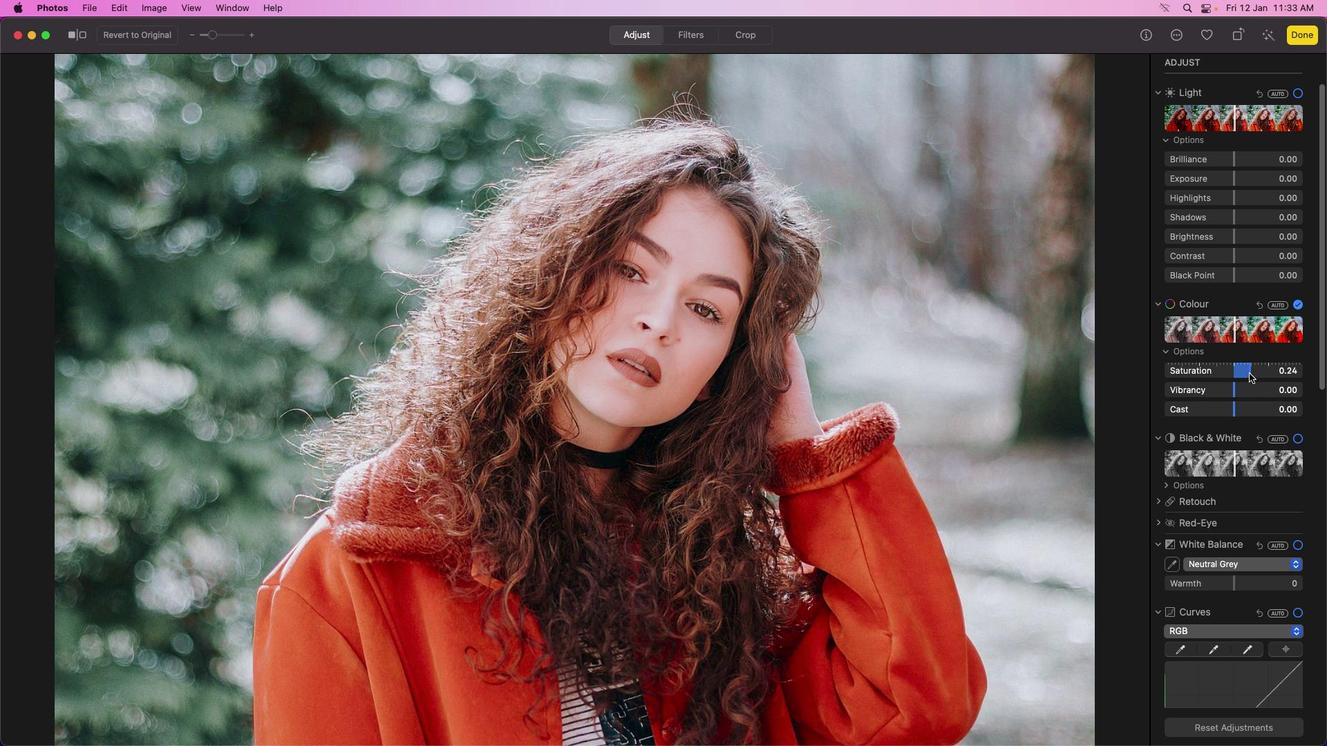 
Action: Mouse moved to (1244, 371)
Screenshot: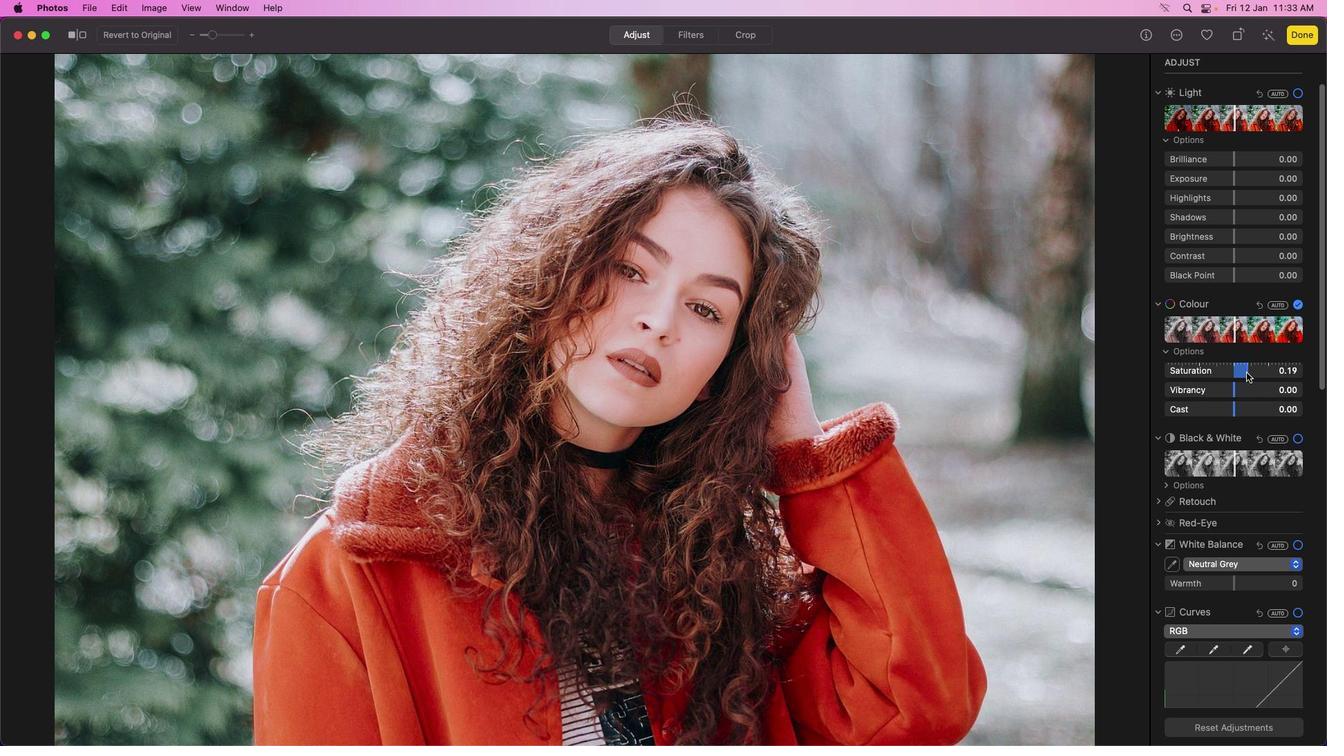 
Action: Mouse pressed left at (1244, 371)
Screenshot: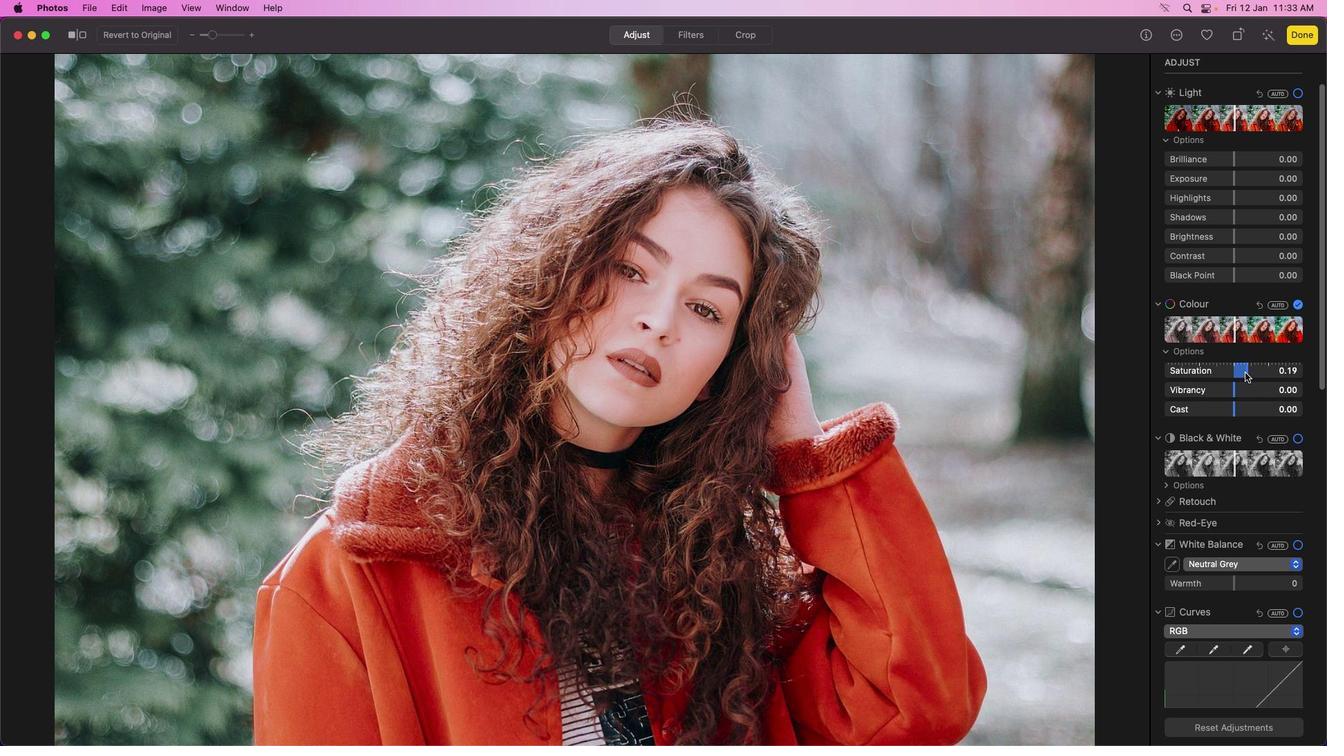 
Action: Mouse moved to (1243, 370)
Screenshot: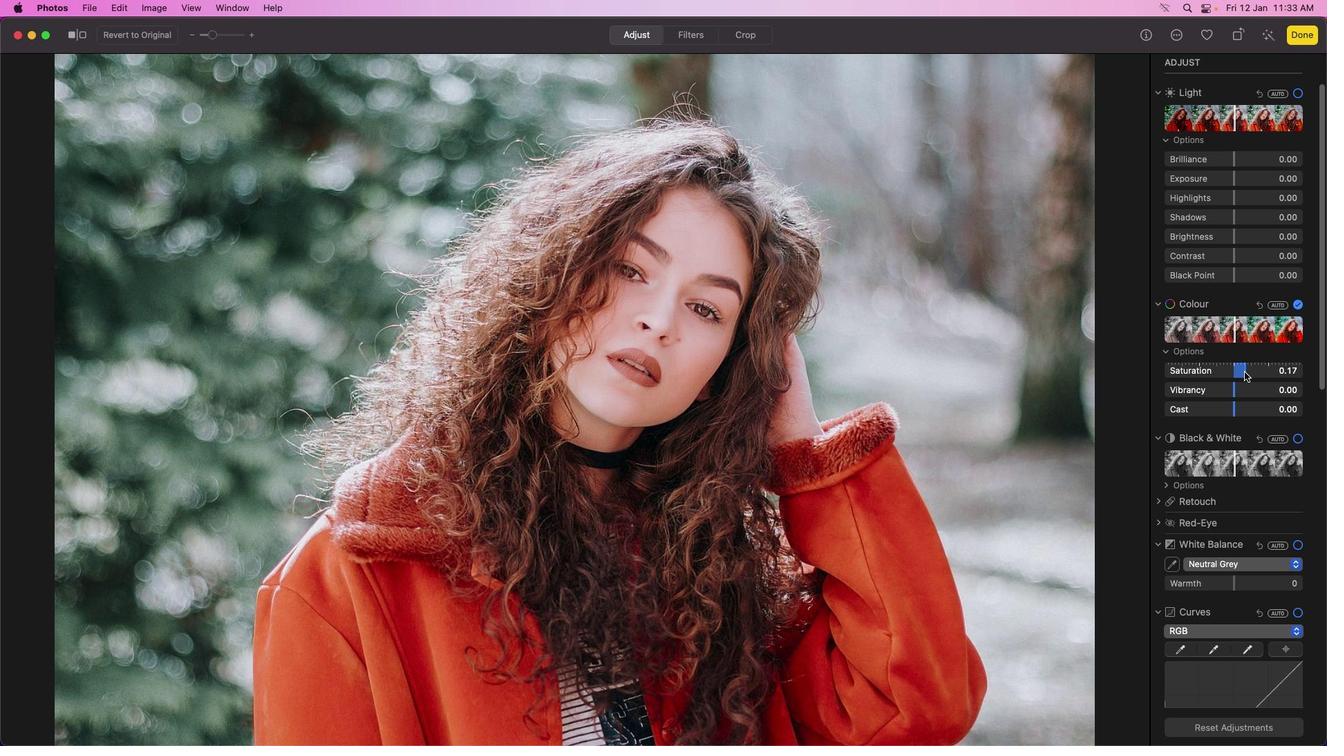
Action: Mouse pressed left at (1243, 370)
Screenshot: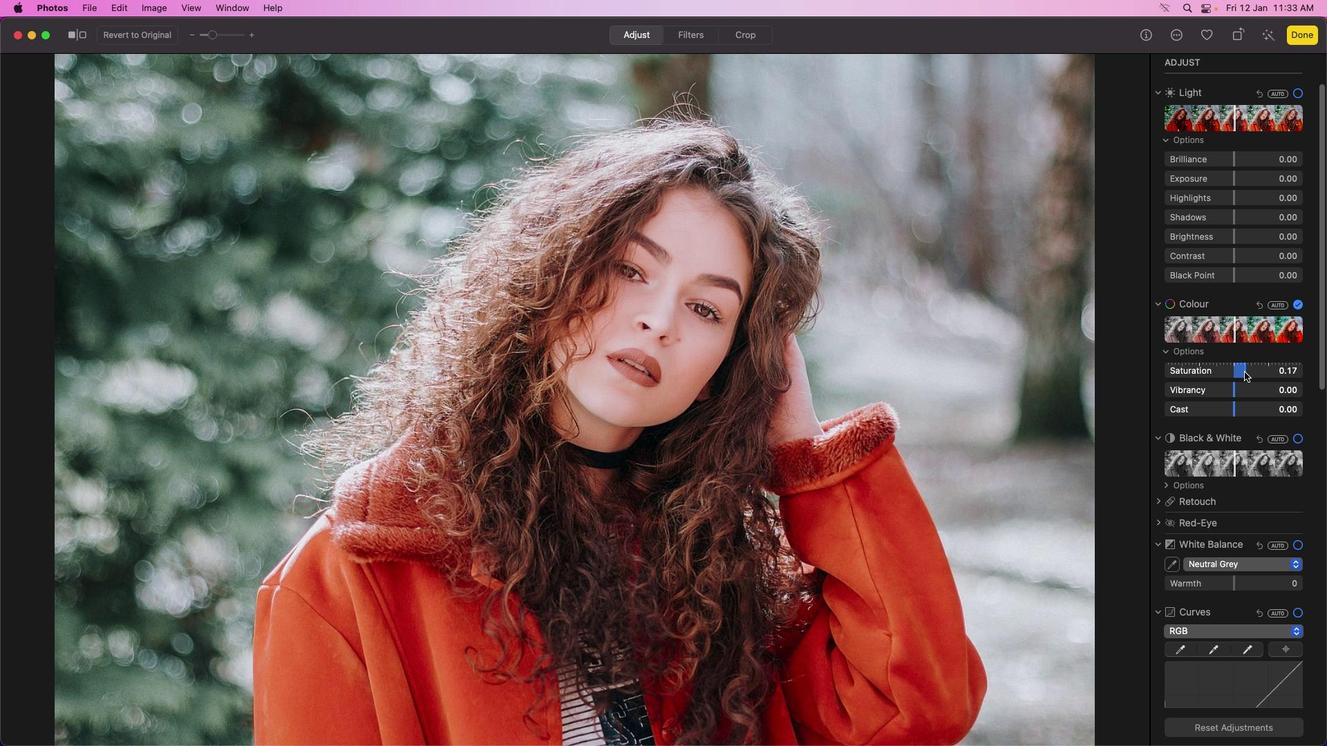 
Action: Mouse moved to (1238, 369)
Screenshot: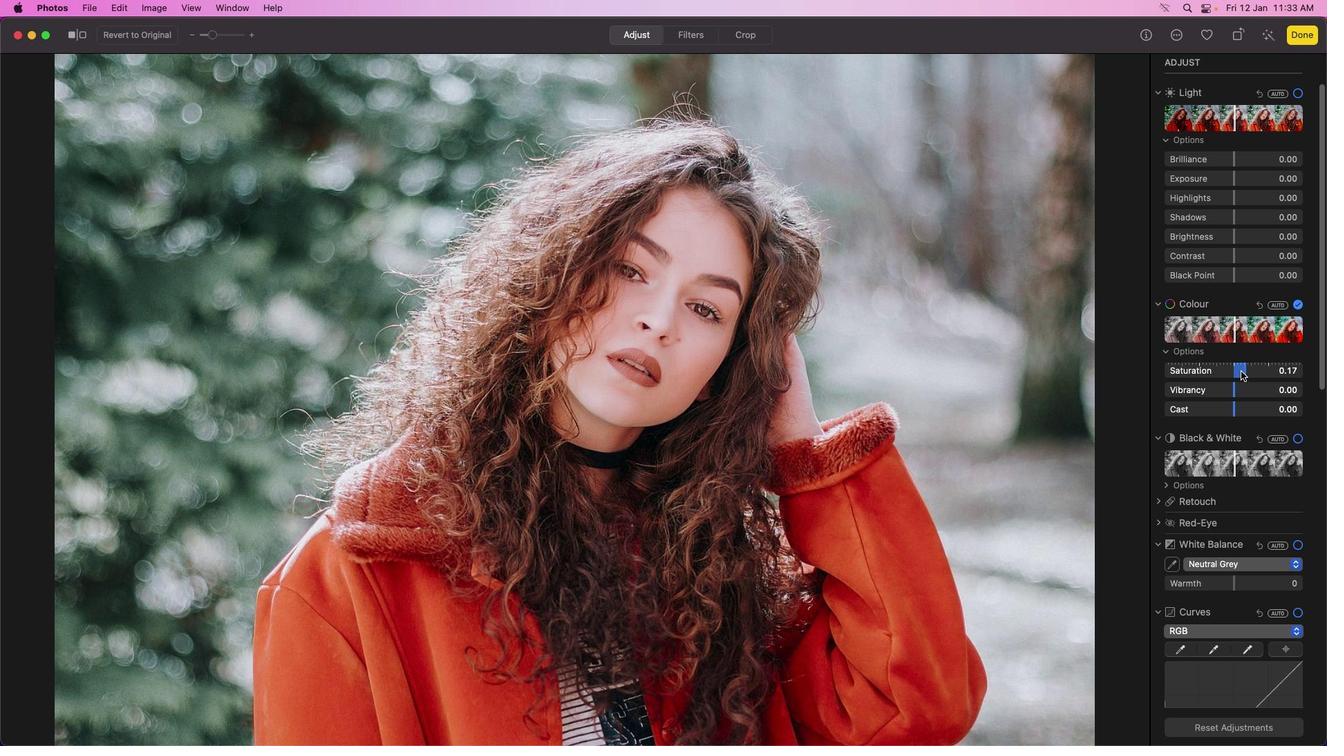 
Action: Mouse pressed left at (1238, 369)
Screenshot: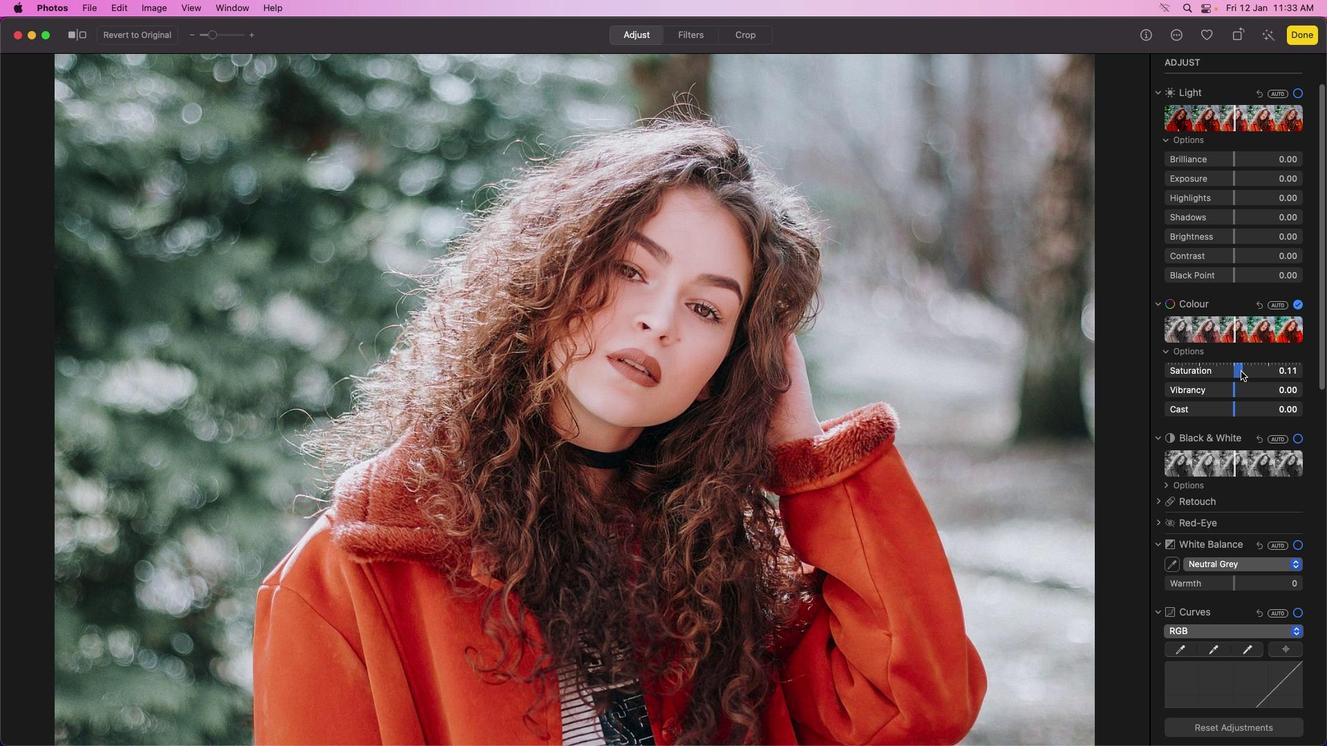 
Action: Mouse moved to (1242, 380)
Screenshot: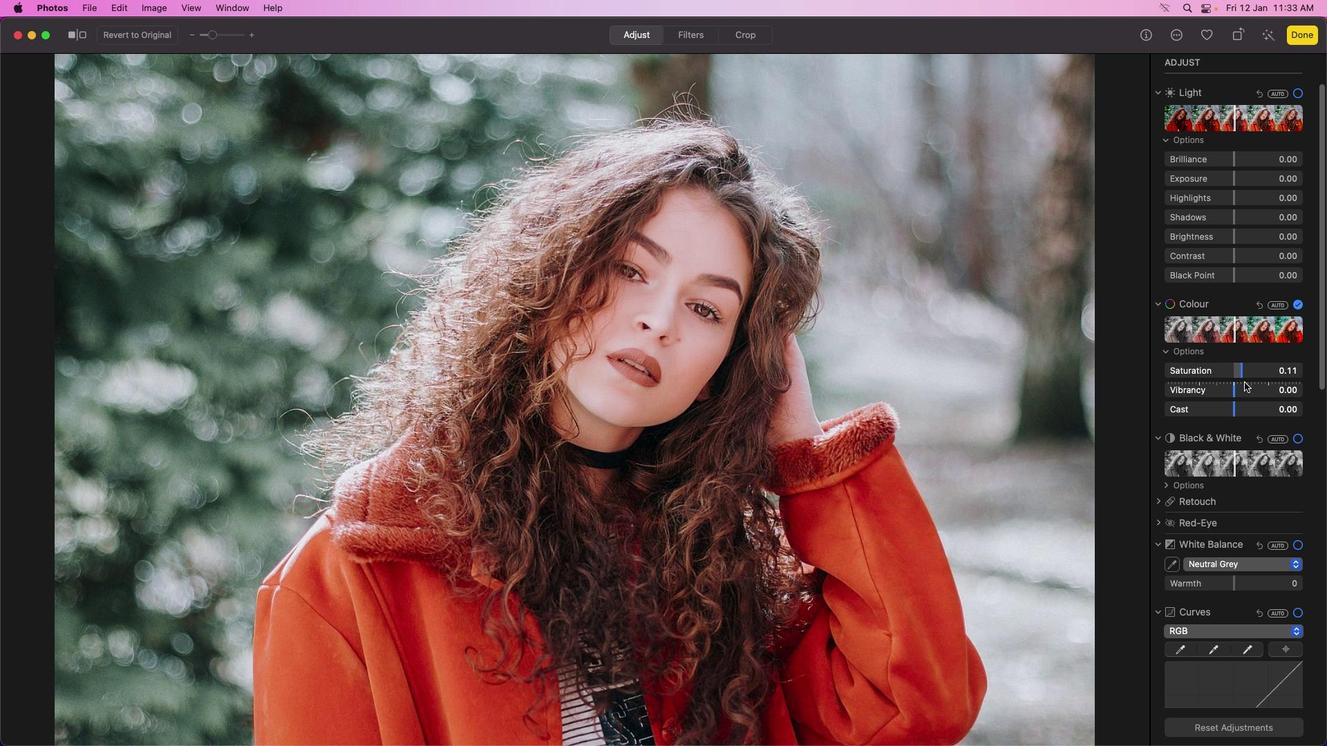 
